 Task: Look for space in Gambiran Satu, Indonesia from 8th June, 2023 to 16th June, 2023 for 2 adults in price range Rs.10000 to Rs.15000. Place can be entire place with 1  bedroom having 1 bed and 1 bathroom. Property type can be house, flat, guest house, hotel. Amenities needed are: wifi. Booking option can be shelf check-in. Required host language is English.
Action: Mouse moved to (458, 87)
Screenshot: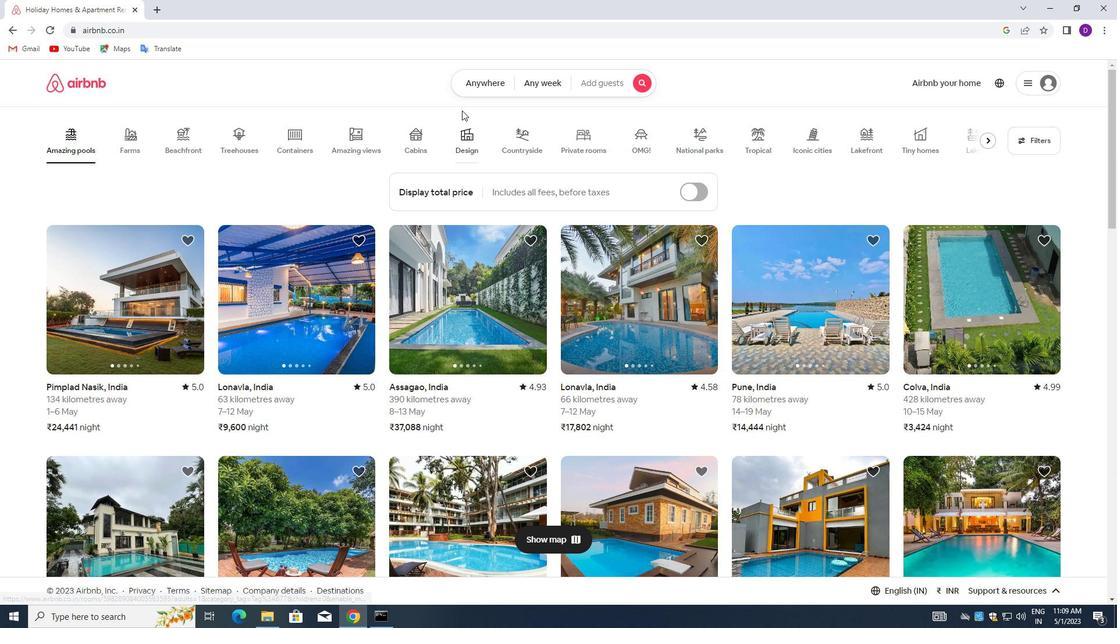 
Action: Mouse pressed left at (458, 87)
Screenshot: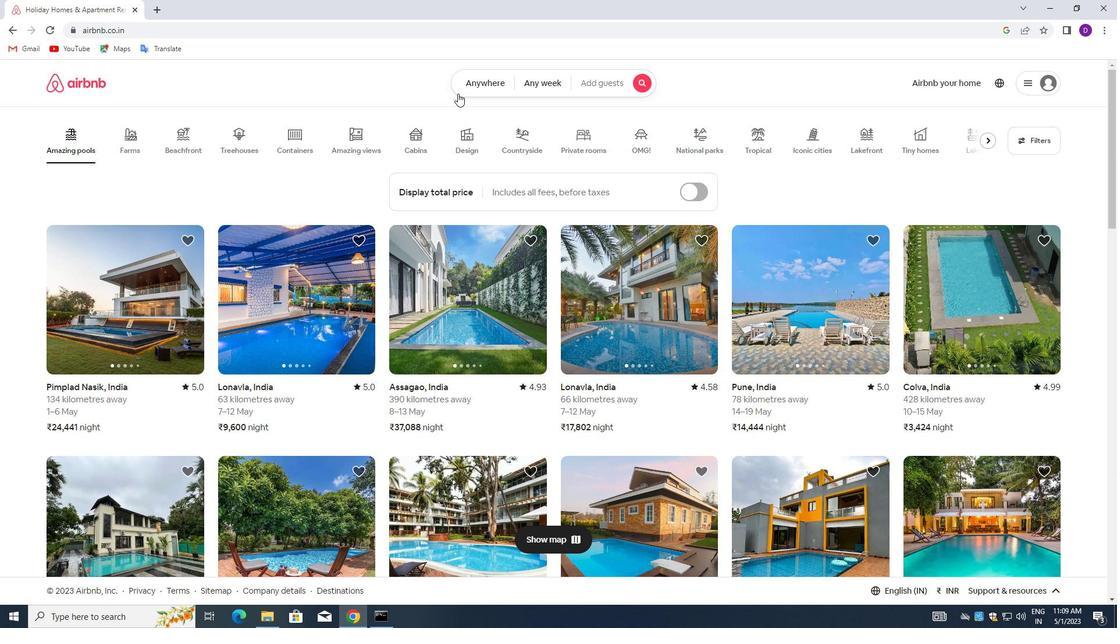 
Action: Mouse moved to (370, 132)
Screenshot: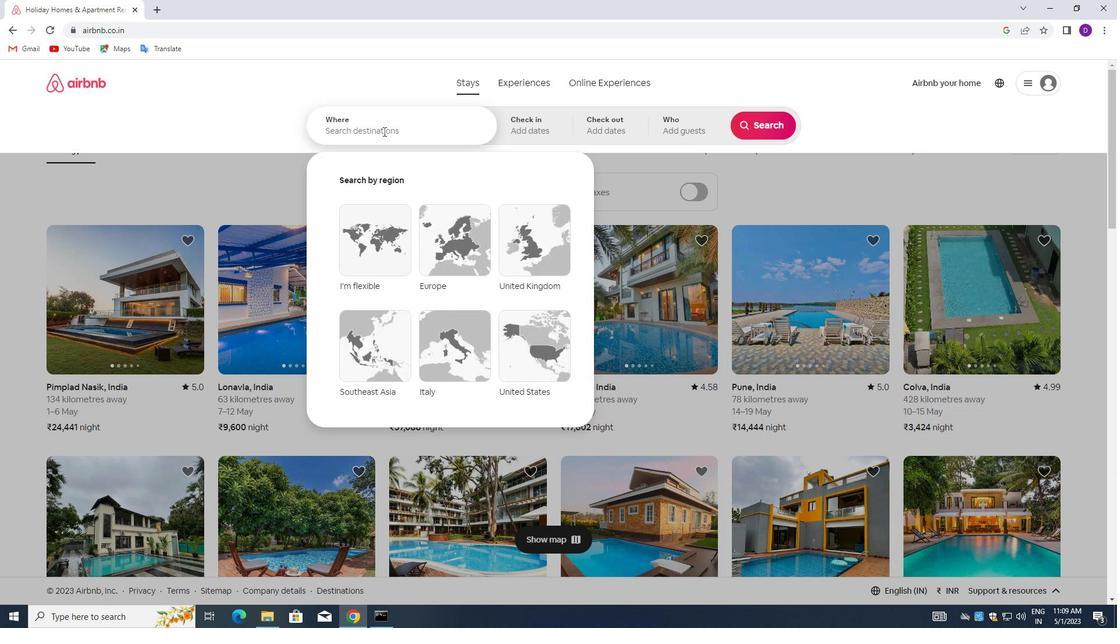 
Action: Mouse pressed left at (370, 132)
Screenshot: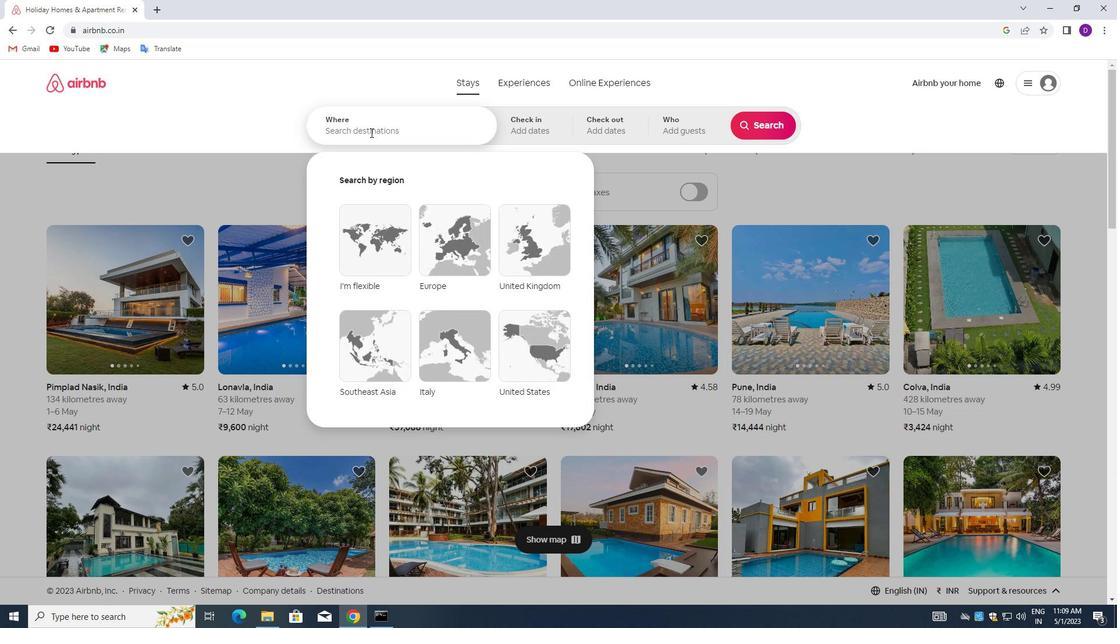 
Action: Key pressed <Key.shift>GAMBIRAN,<Key.space><Key.shift>INDONESIA<Key.enter>
Screenshot: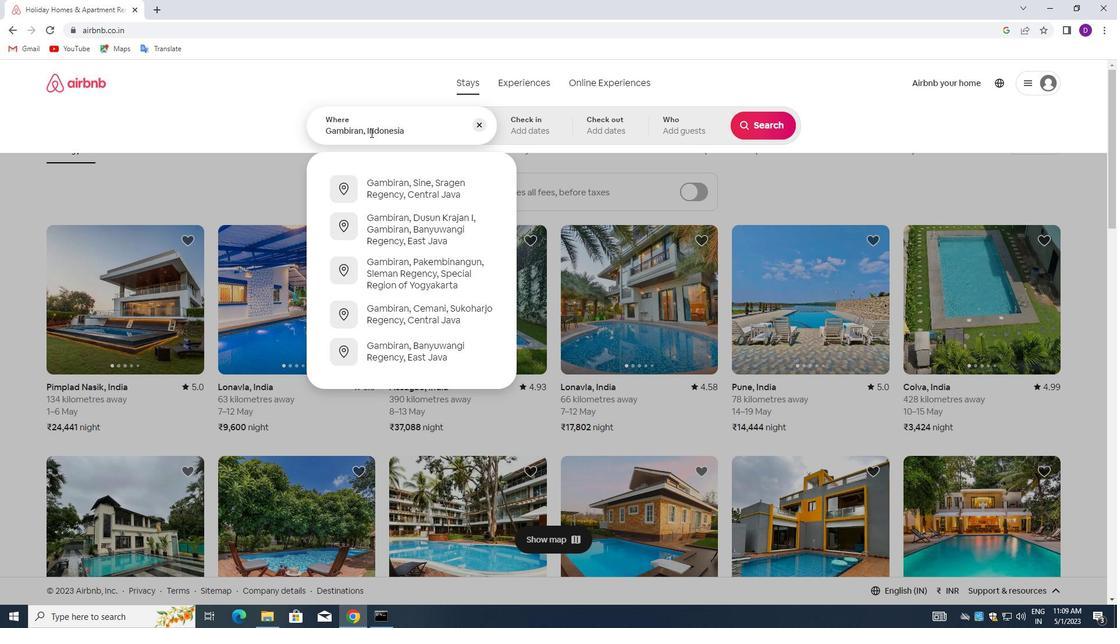 
Action: Mouse moved to (682, 295)
Screenshot: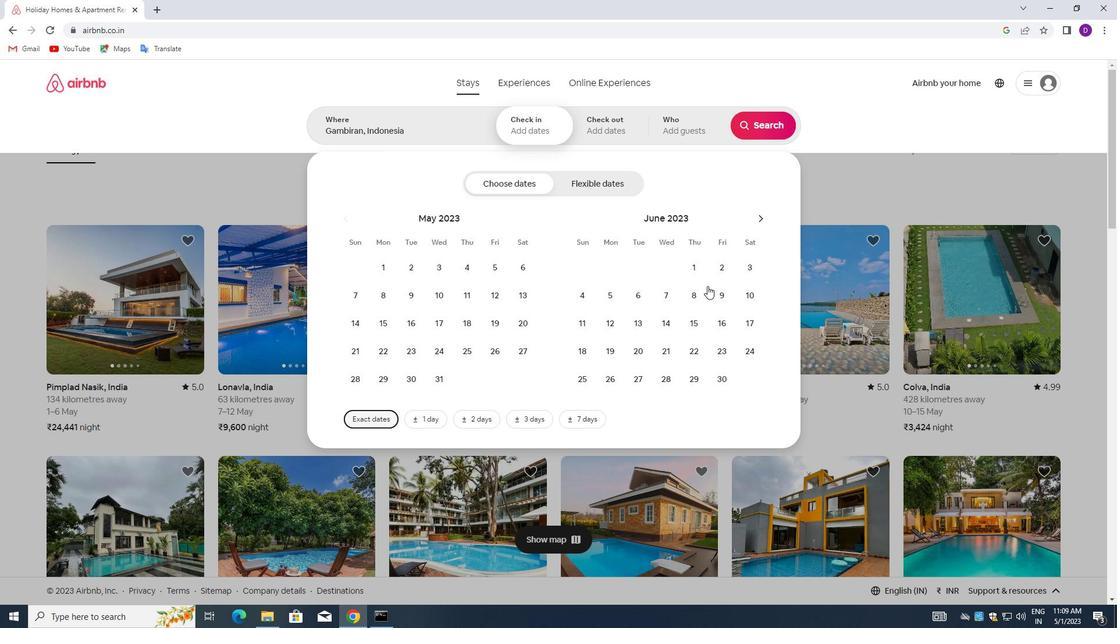 
Action: Mouse pressed left at (682, 295)
Screenshot: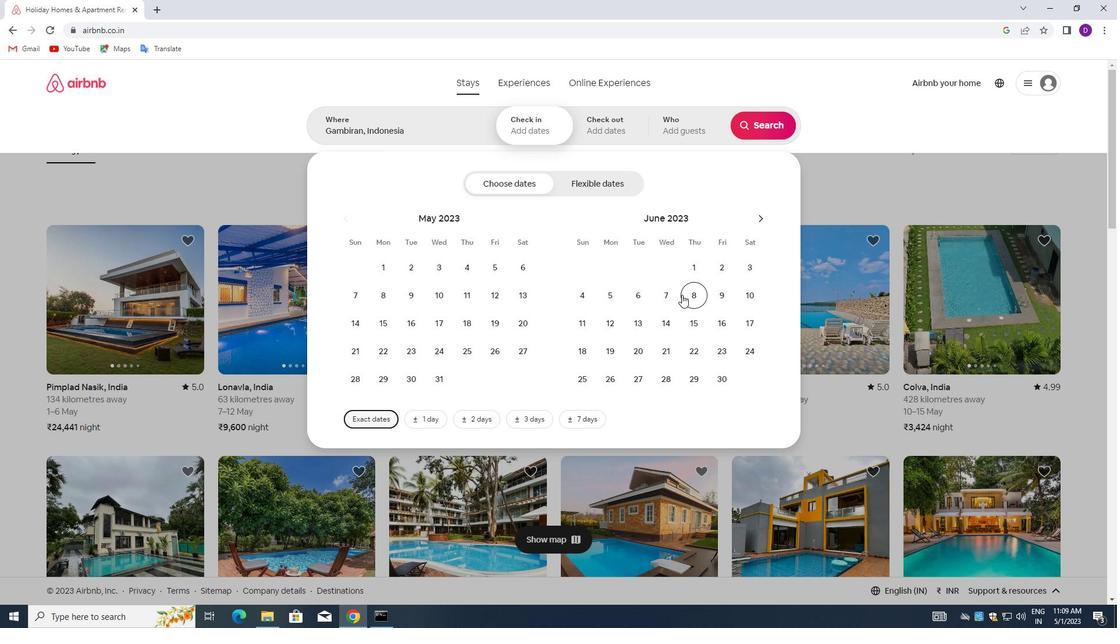 
Action: Mouse moved to (721, 316)
Screenshot: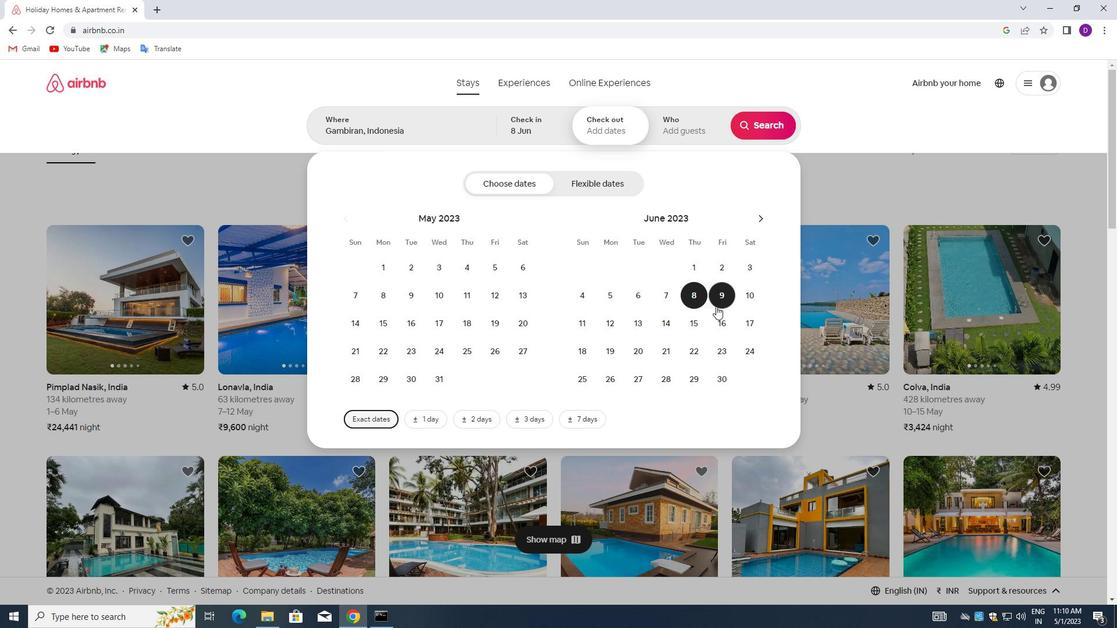 
Action: Mouse pressed left at (721, 316)
Screenshot: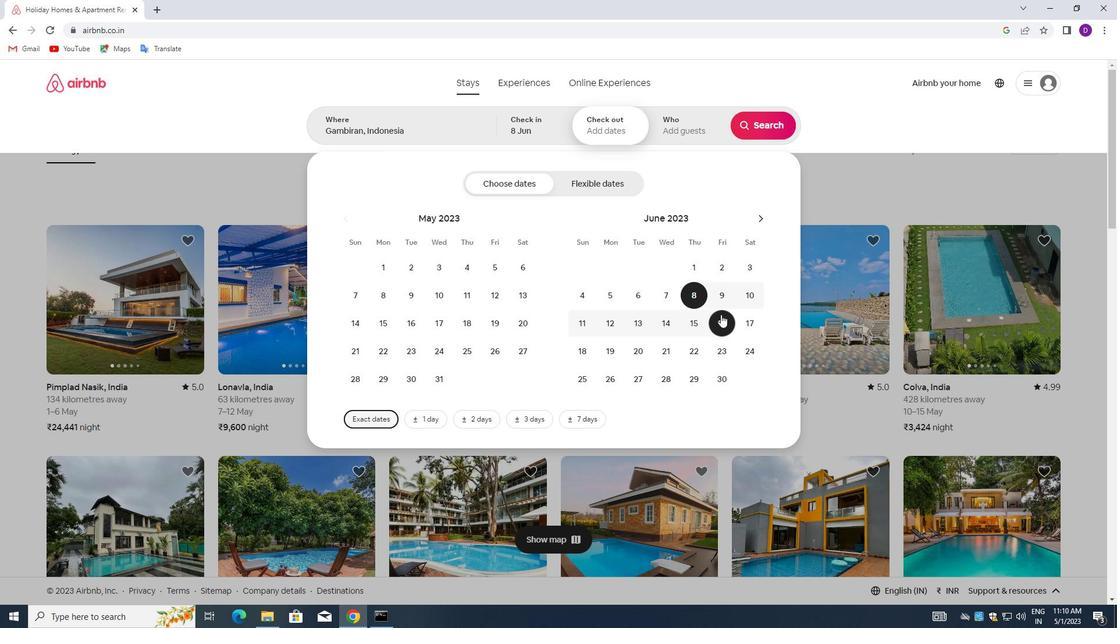 
Action: Mouse moved to (685, 127)
Screenshot: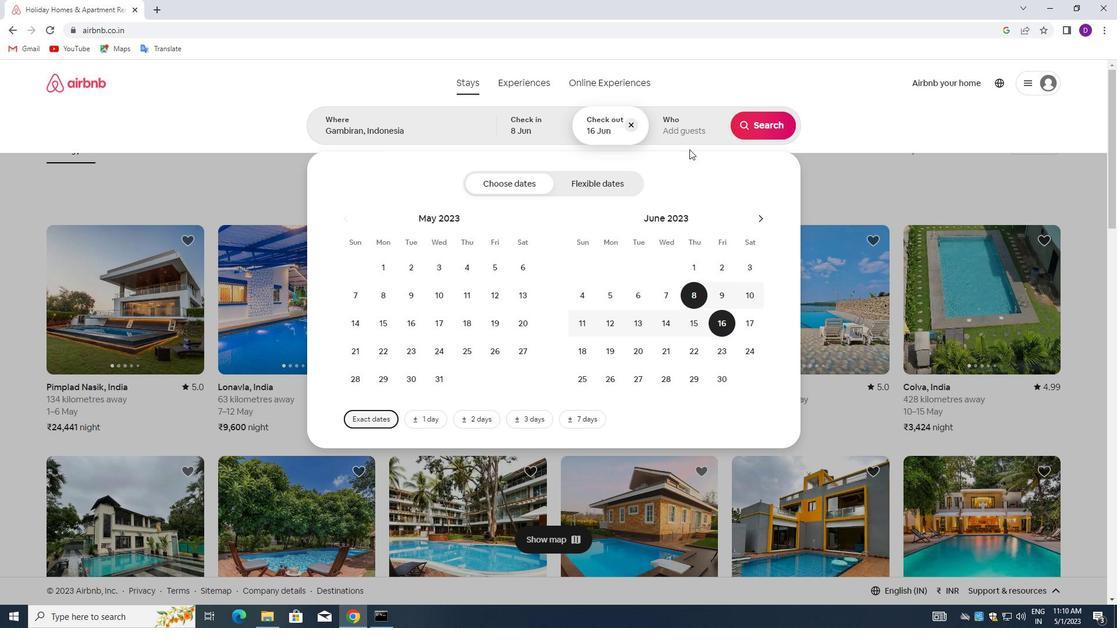 
Action: Mouse pressed left at (685, 127)
Screenshot: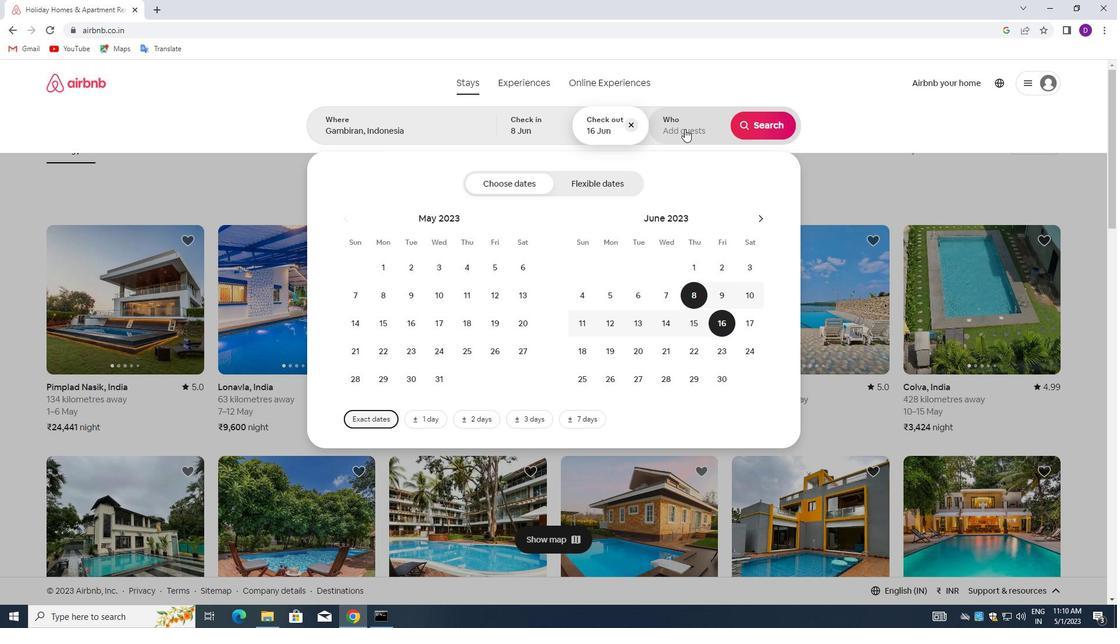 
Action: Mouse moved to (763, 185)
Screenshot: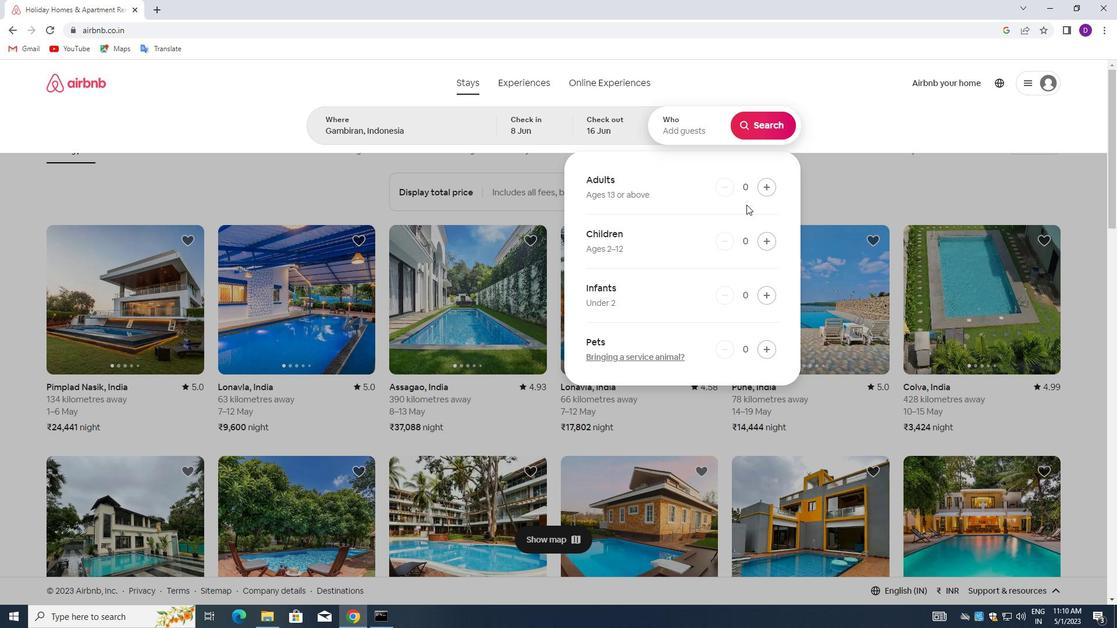 
Action: Mouse pressed left at (763, 185)
Screenshot: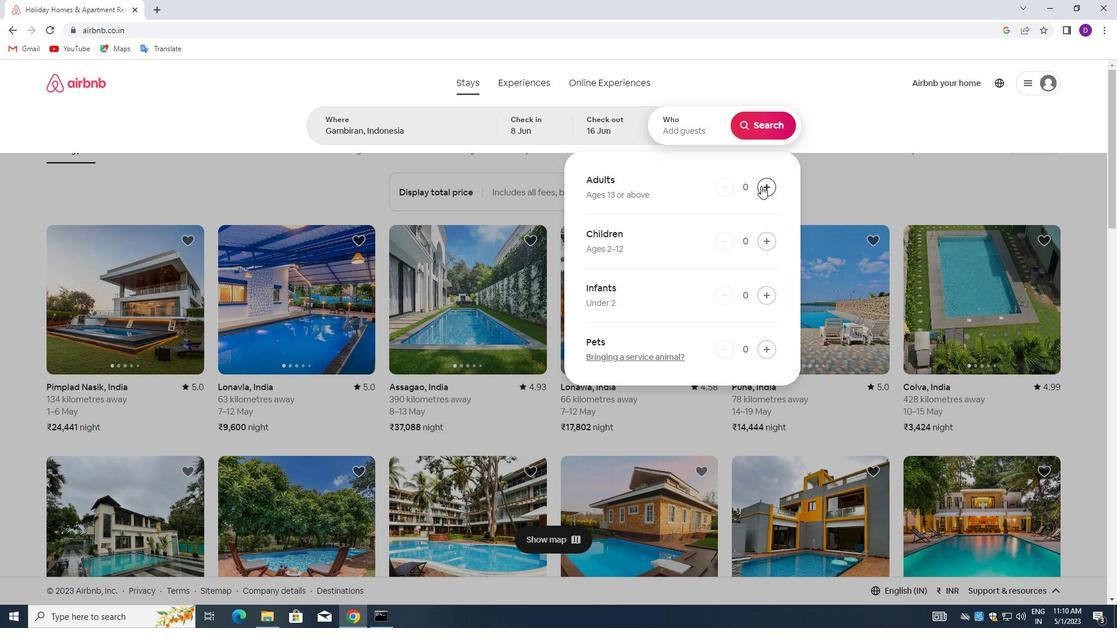 
Action: Mouse pressed left at (763, 185)
Screenshot: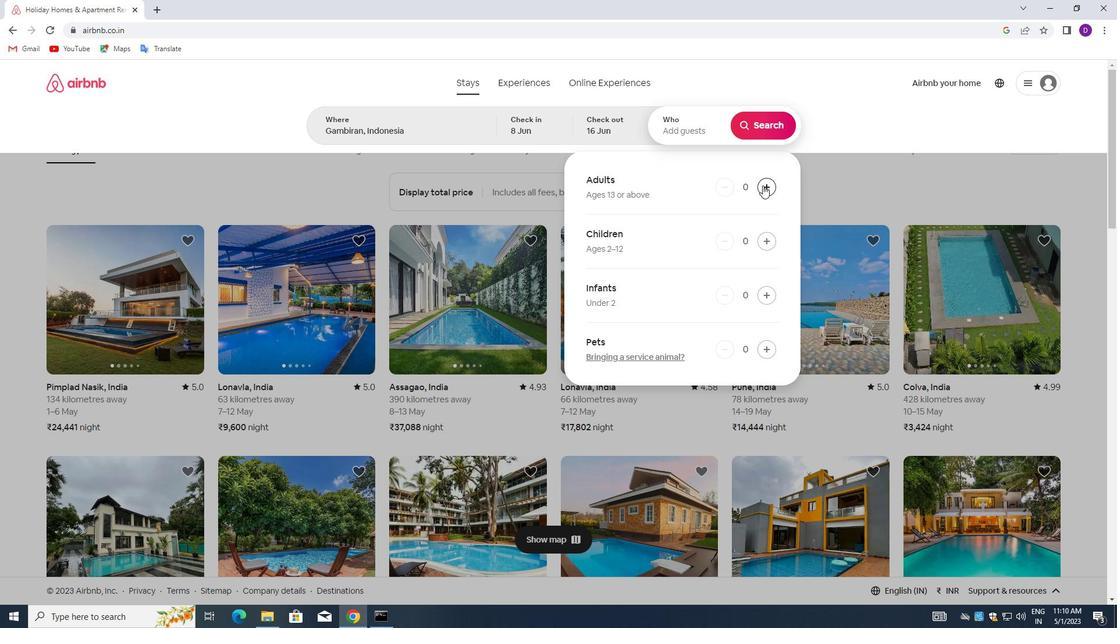 
Action: Mouse moved to (758, 131)
Screenshot: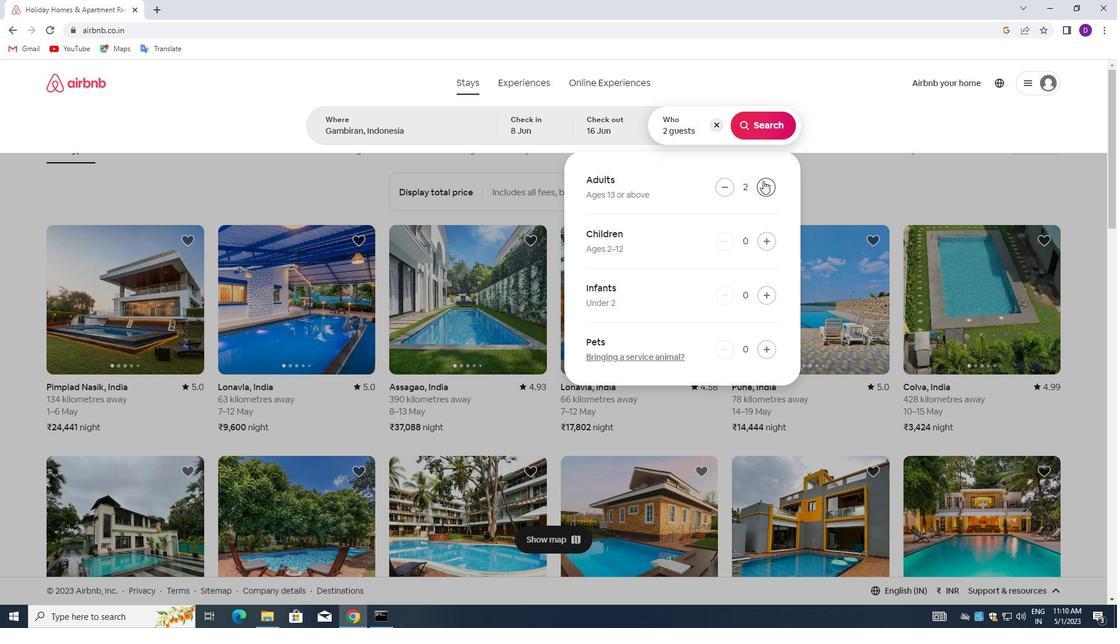 
Action: Mouse pressed left at (758, 131)
Screenshot: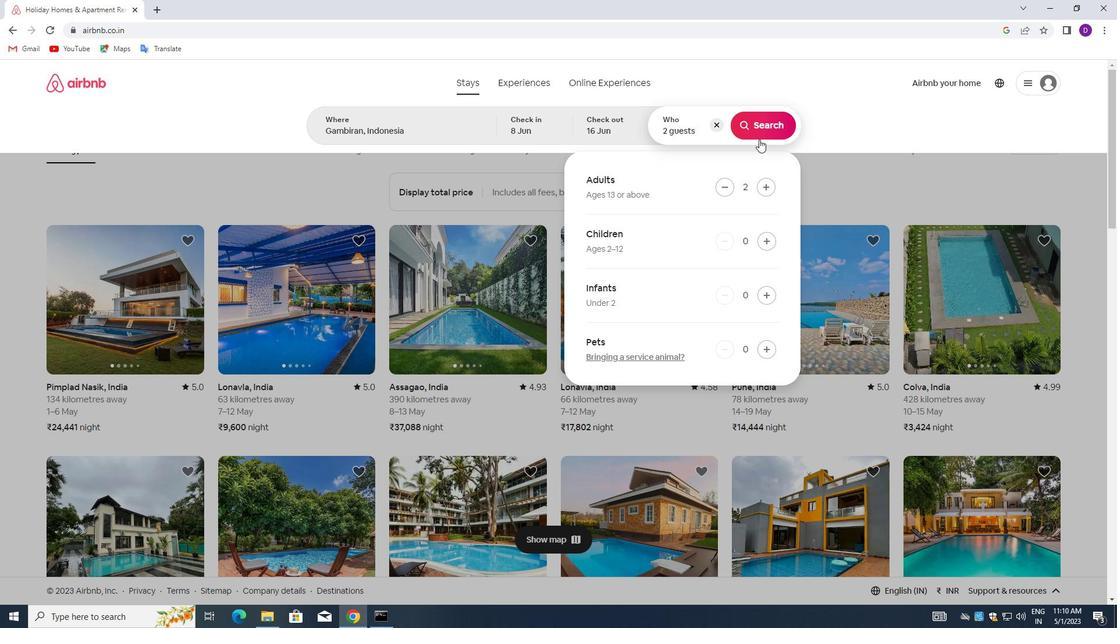 
Action: Mouse moved to (1059, 136)
Screenshot: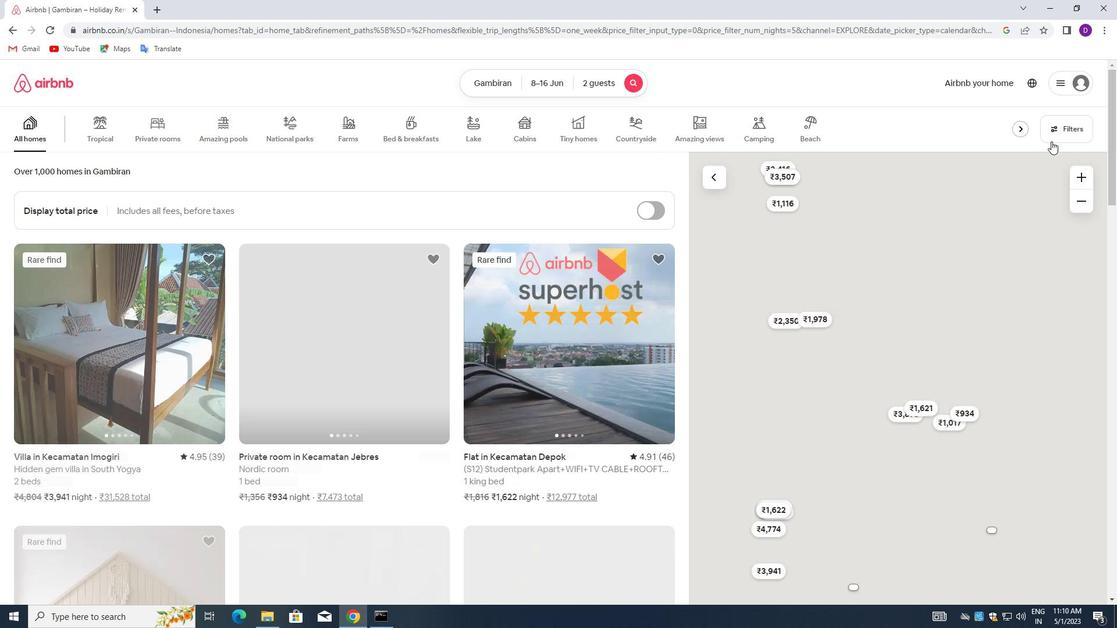 
Action: Mouse pressed left at (1059, 136)
Screenshot: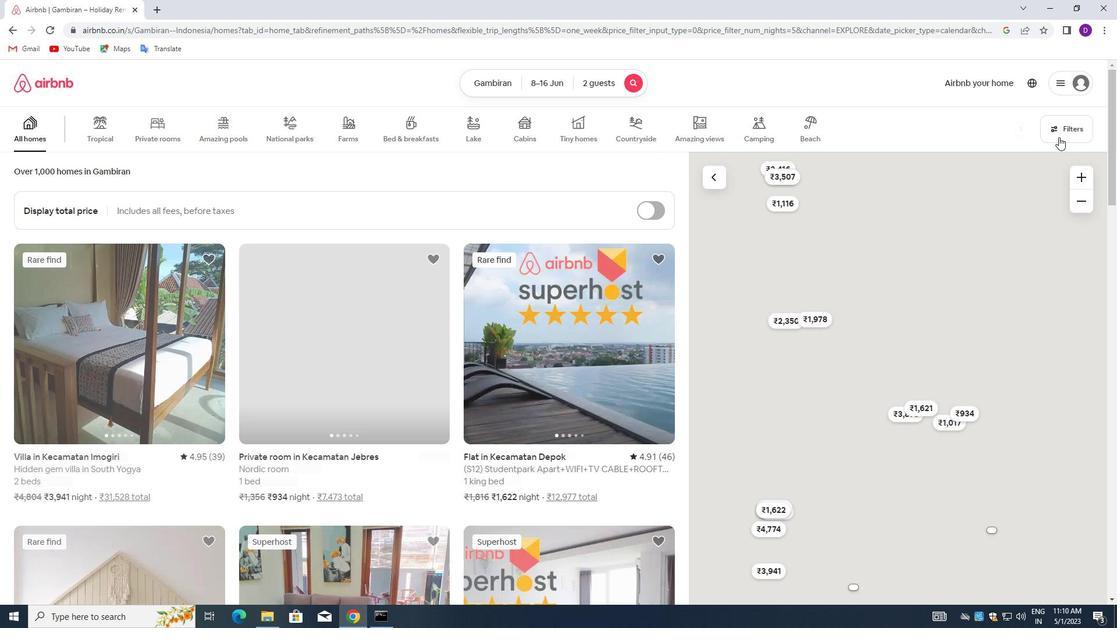 
Action: Mouse moved to (409, 280)
Screenshot: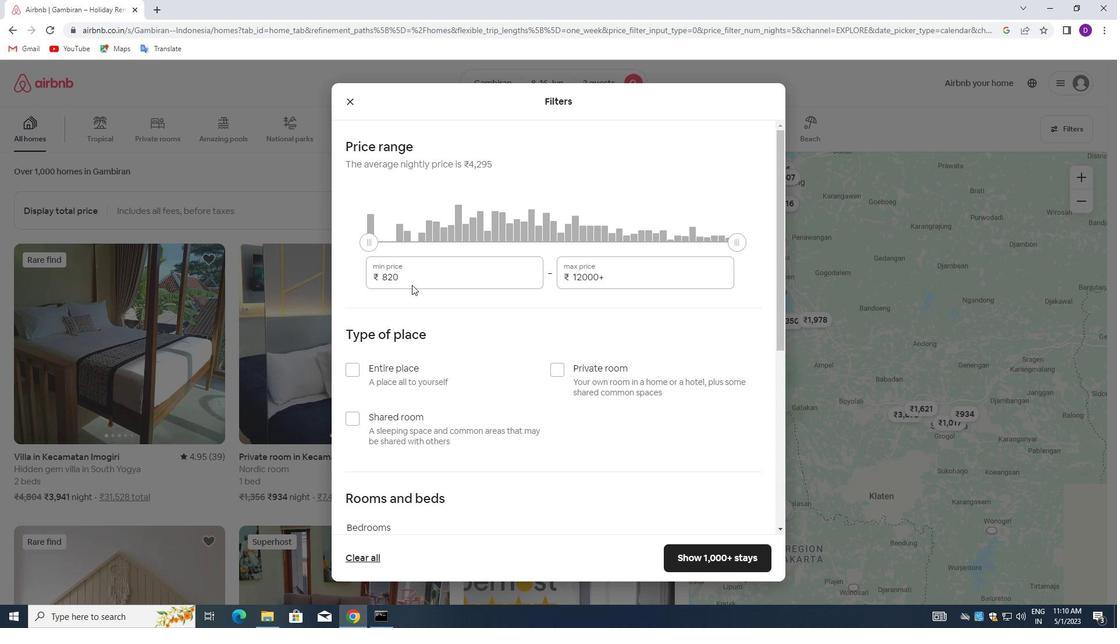 
Action: Mouse pressed left at (409, 280)
Screenshot: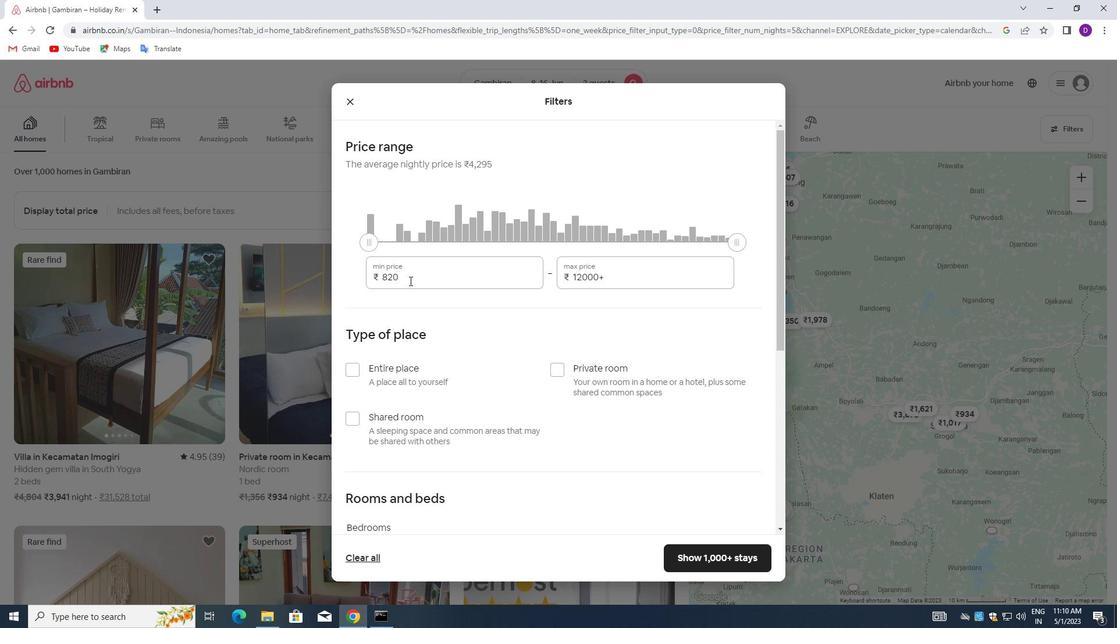 
Action: Mouse pressed left at (409, 280)
Screenshot: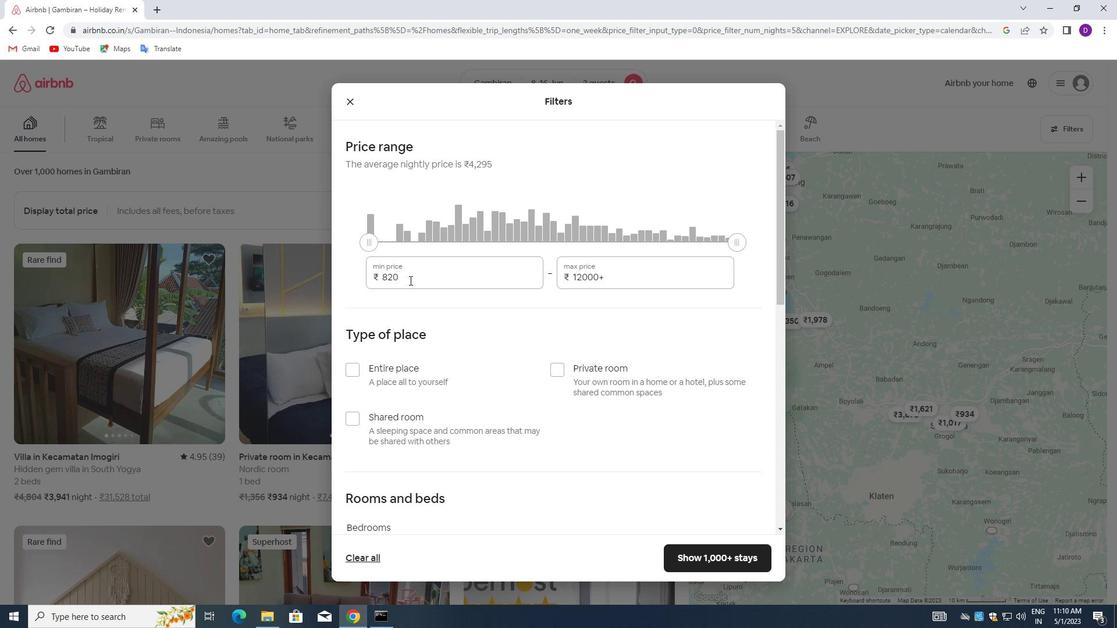 
Action: Key pressed 10000<Key.tab>159<Key.backspace>000
Screenshot: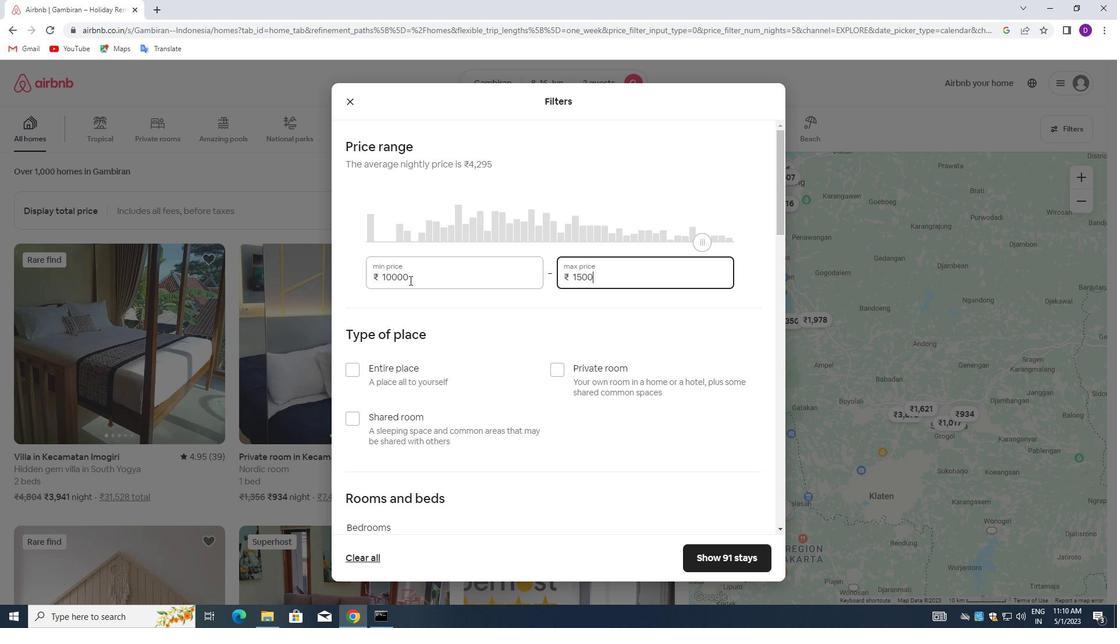 
Action: Mouse scrolled (409, 279) with delta (0, 0)
Screenshot: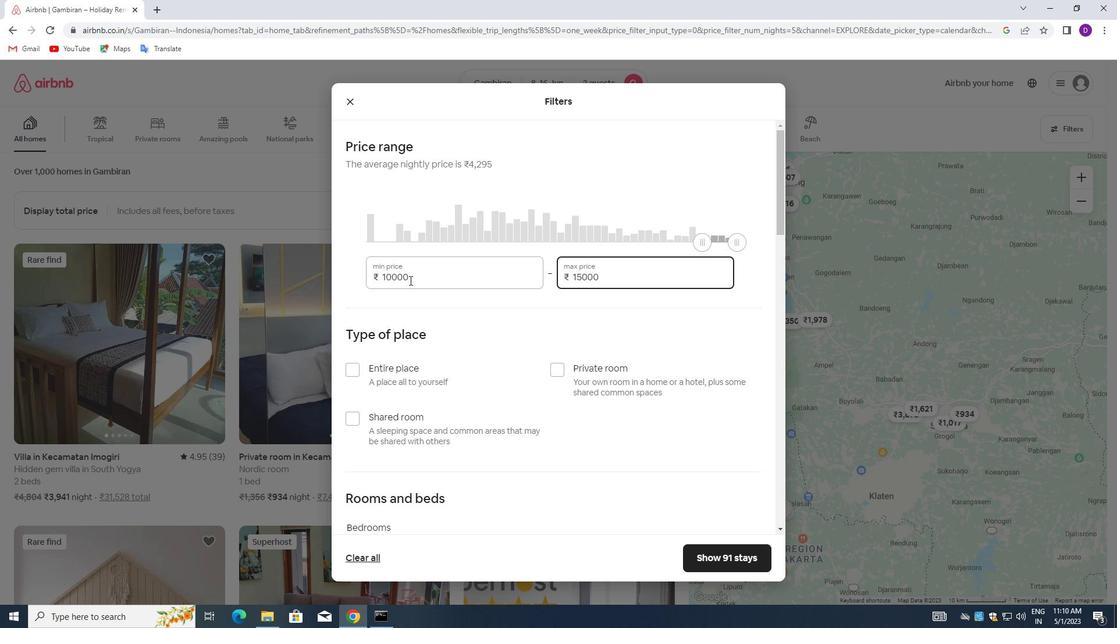 
Action: Mouse scrolled (409, 279) with delta (0, 0)
Screenshot: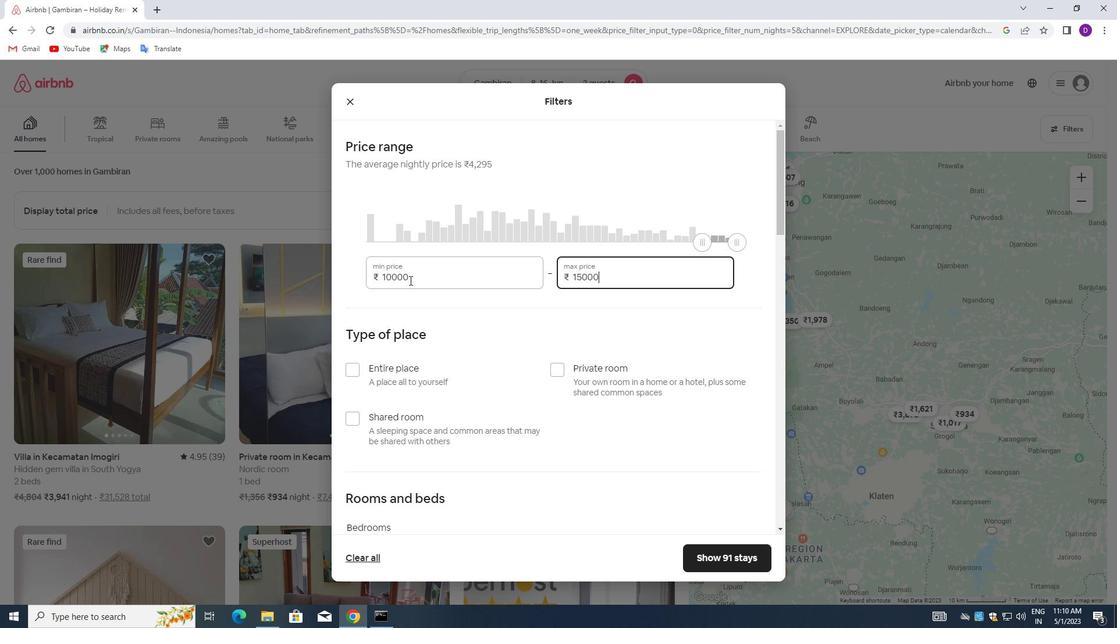 
Action: Mouse moved to (354, 254)
Screenshot: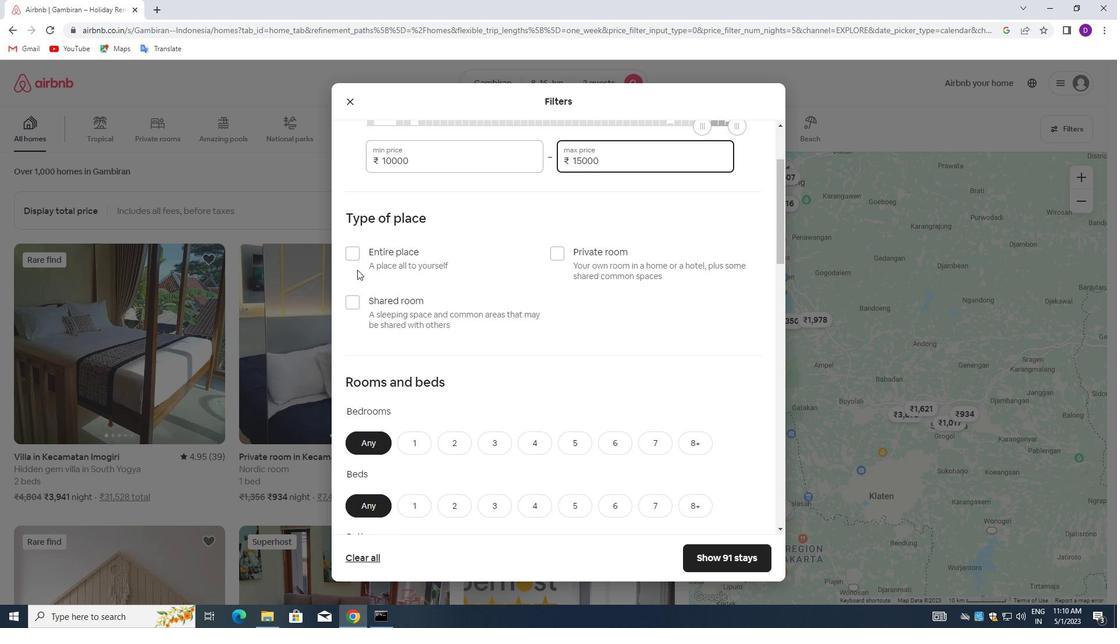 
Action: Mouse pressed left at (354, 254)
Screenshot: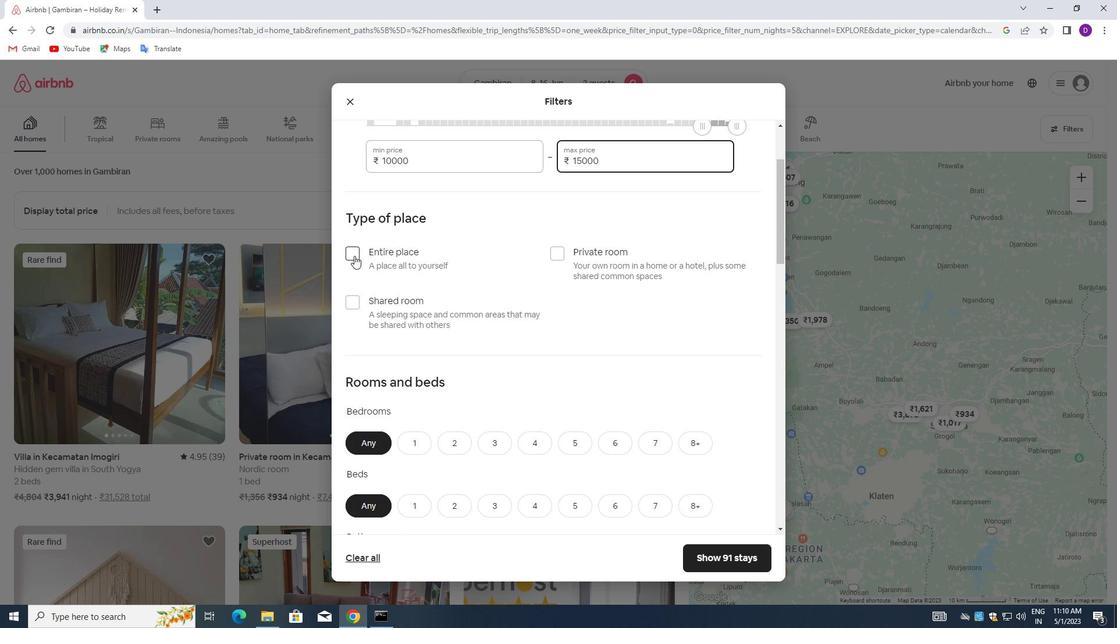 
Action: Mouse moved to (458, 316)
Screenshot: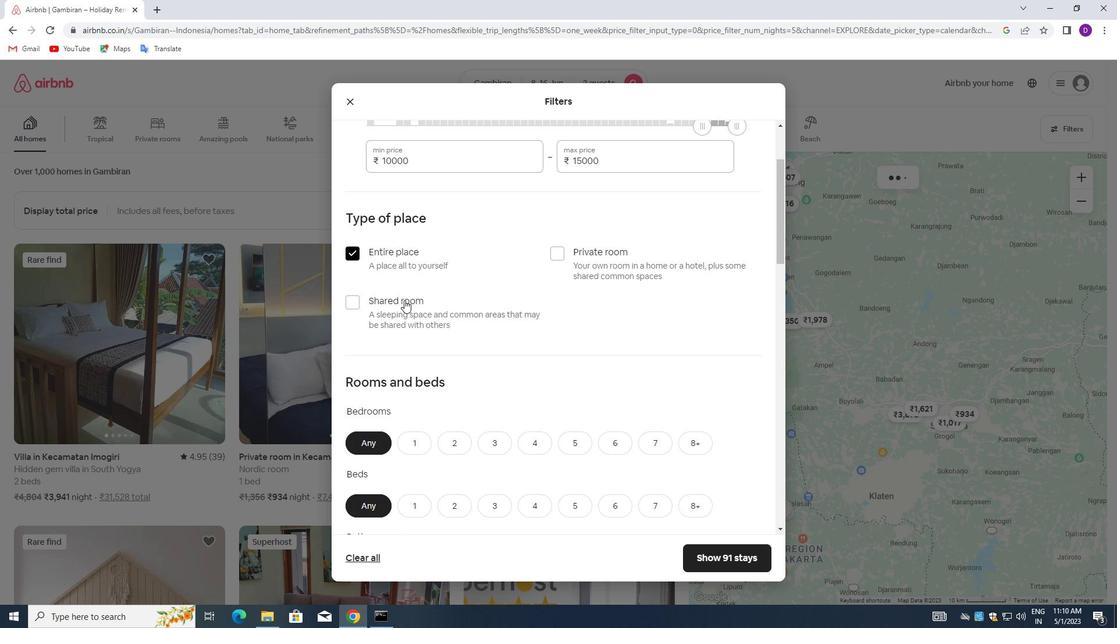 
Action: Mouse scrolled (458, 316) with delta (0, 0)
Screenshot: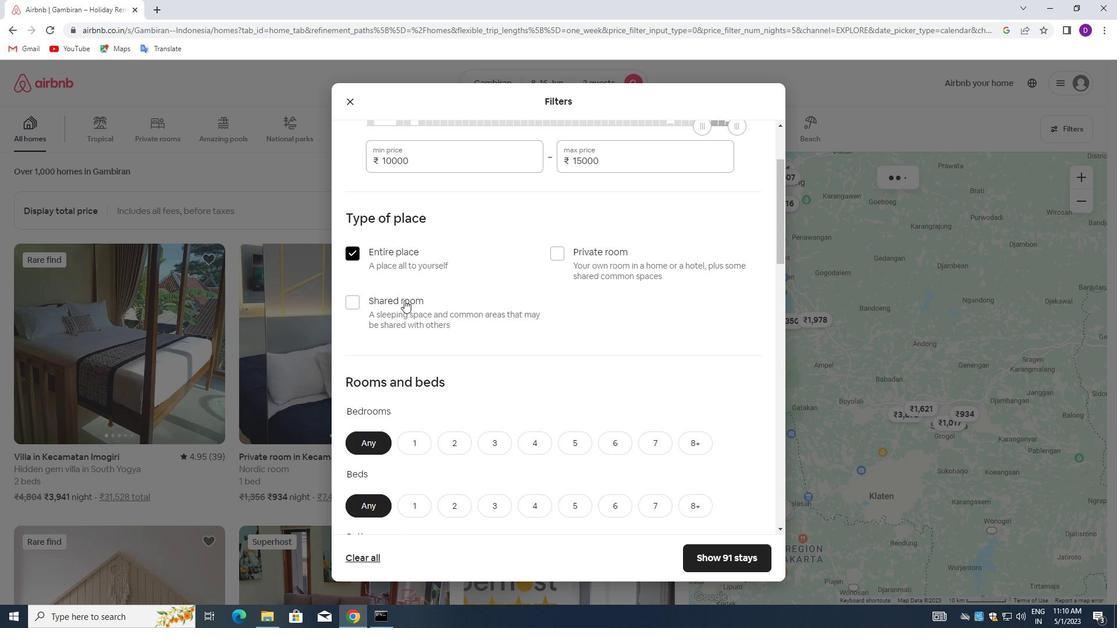 
Action: Mouse moved to (458, 316)
Screenshot: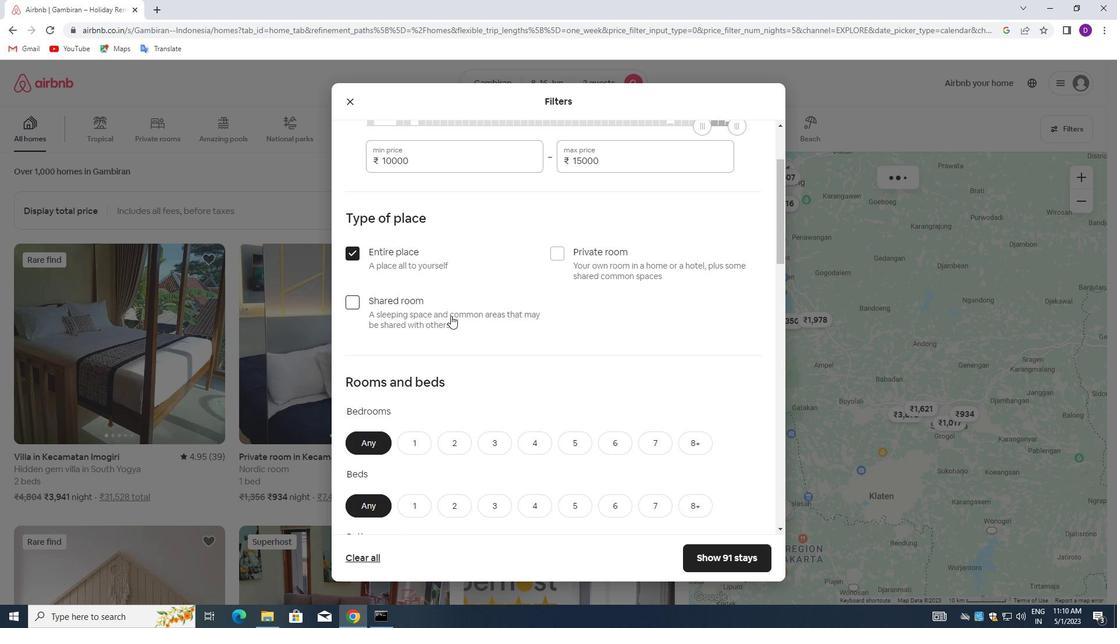 
Action: Mouse scrolled (458, 316) with delta (0, 0)
Screenshot: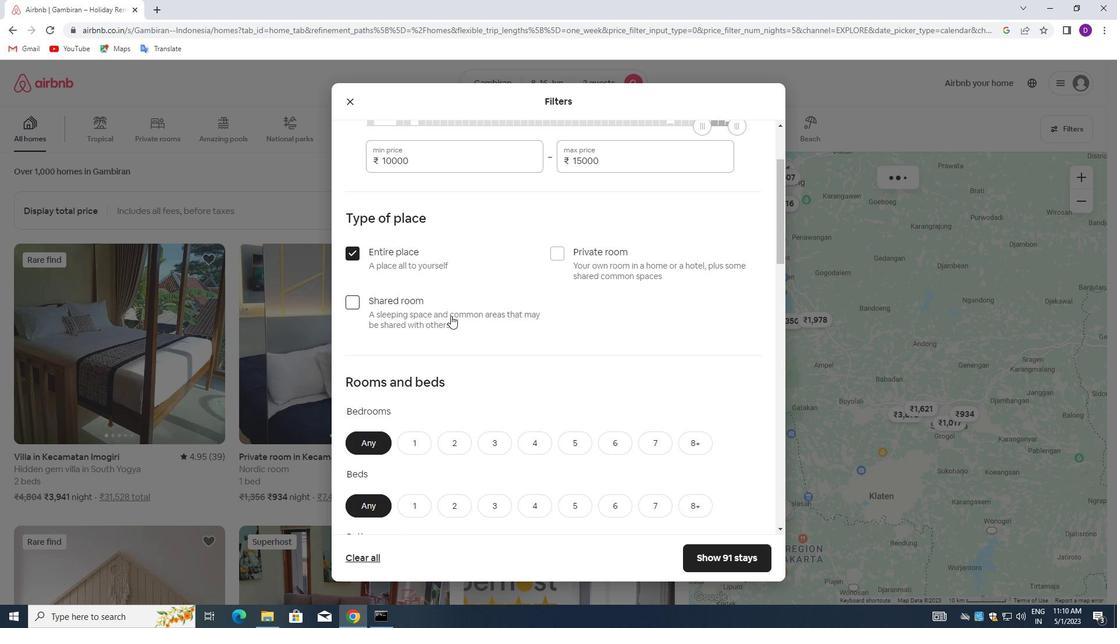 
Action: Mouse scrolled (458, 316) with delta (0, 0)
Screenshot: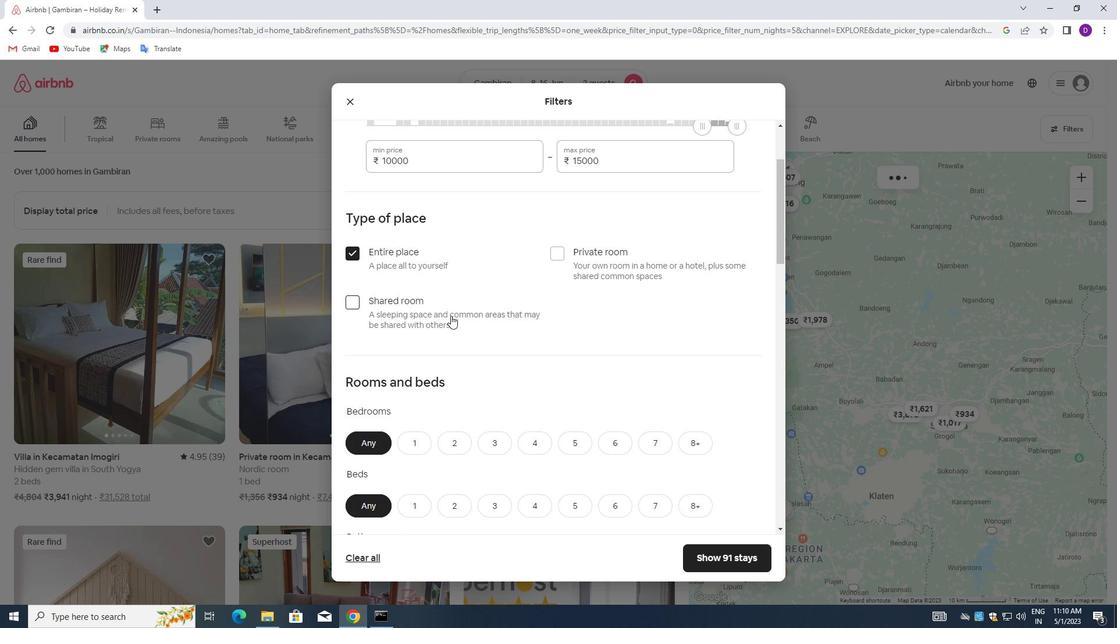 
Action: Mouse moved to (413, 268)
Screenshot: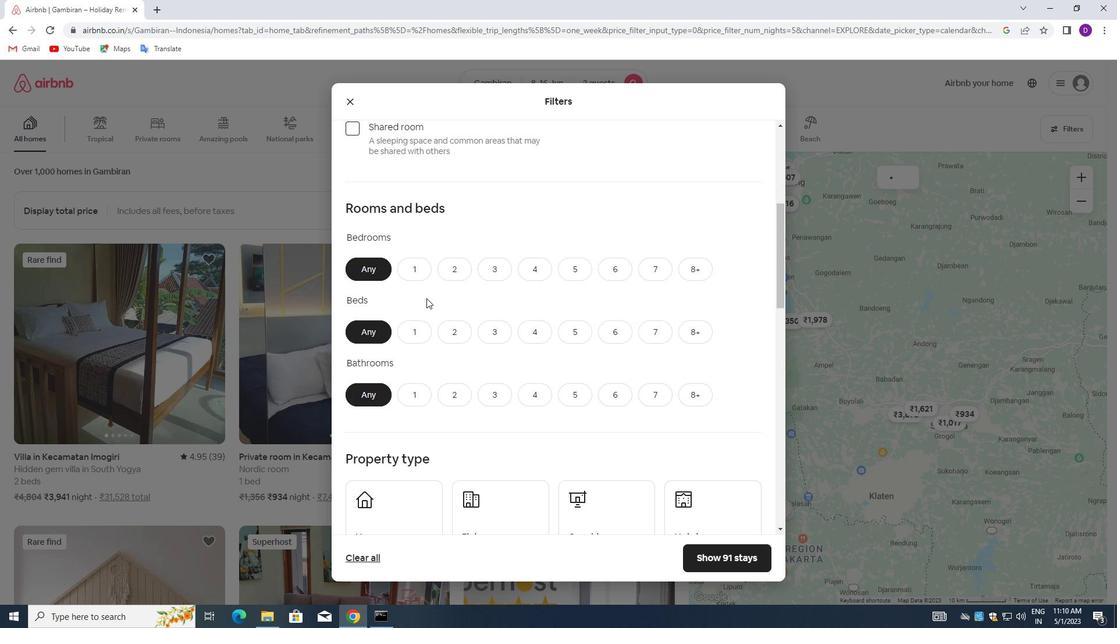 
Action: Mouse pressed left at (413, 268)
Screenshot: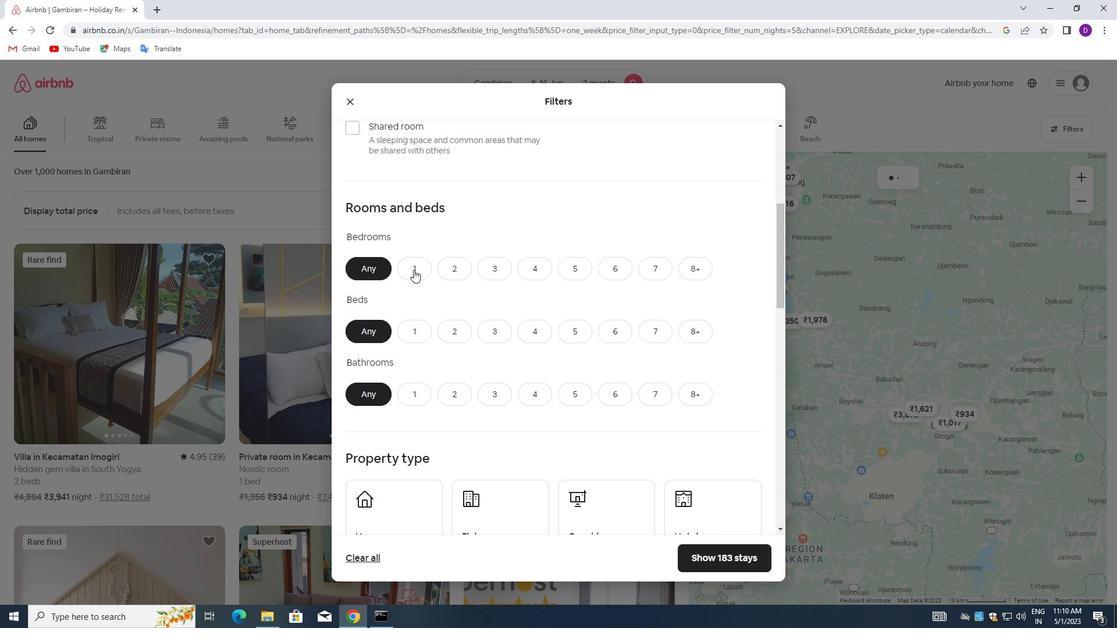 
Action: Mouse moved to (426, 334)
Screenshot: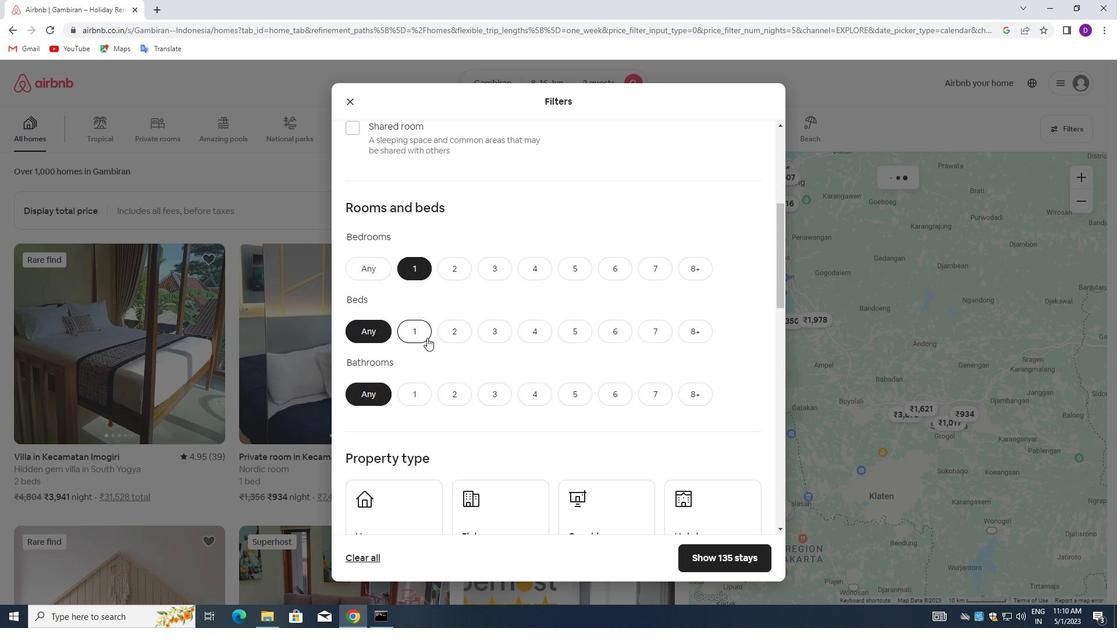 
Action: Mouse pressed left at (426, 334)
Screenshot: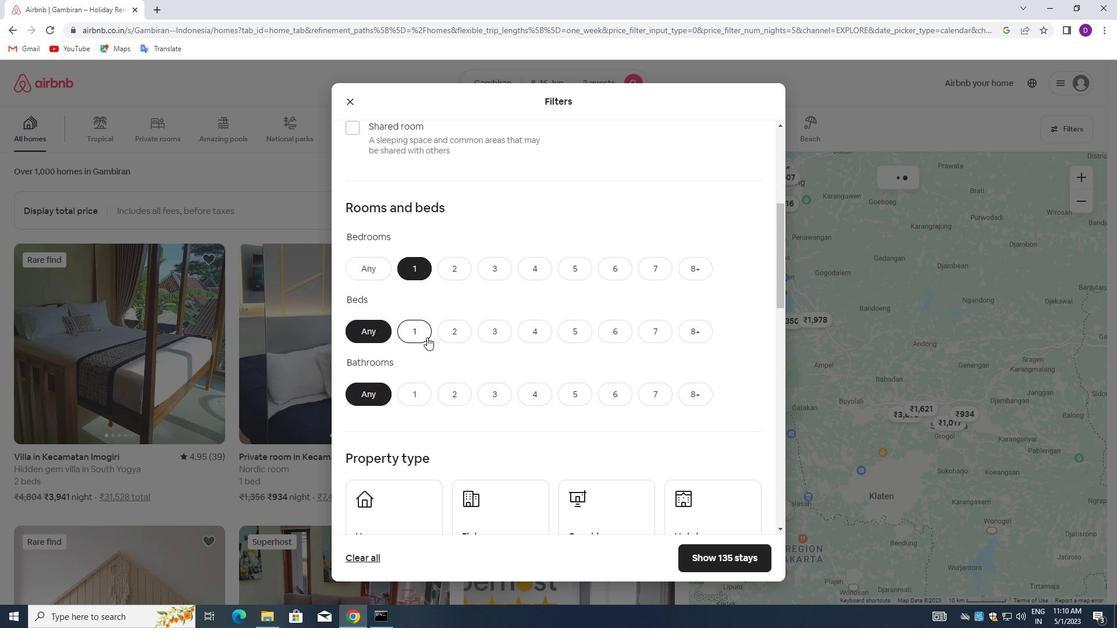 
Action: Mouse moved to (426, 398)
Screenshot: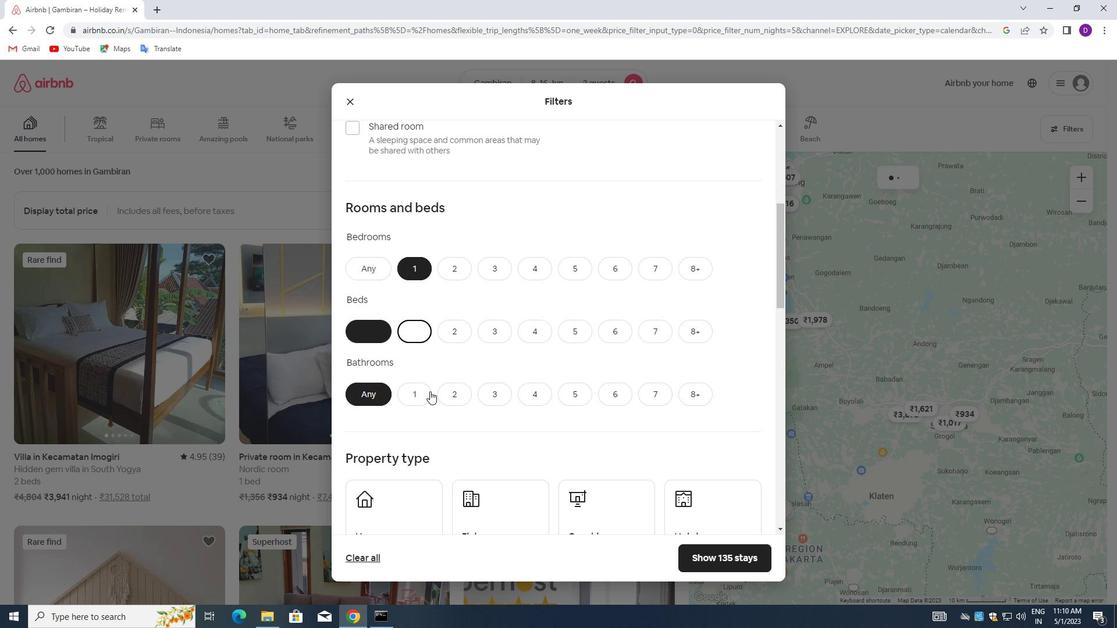 
Action: Mouse pressed left at (426, 398)
Screenshot: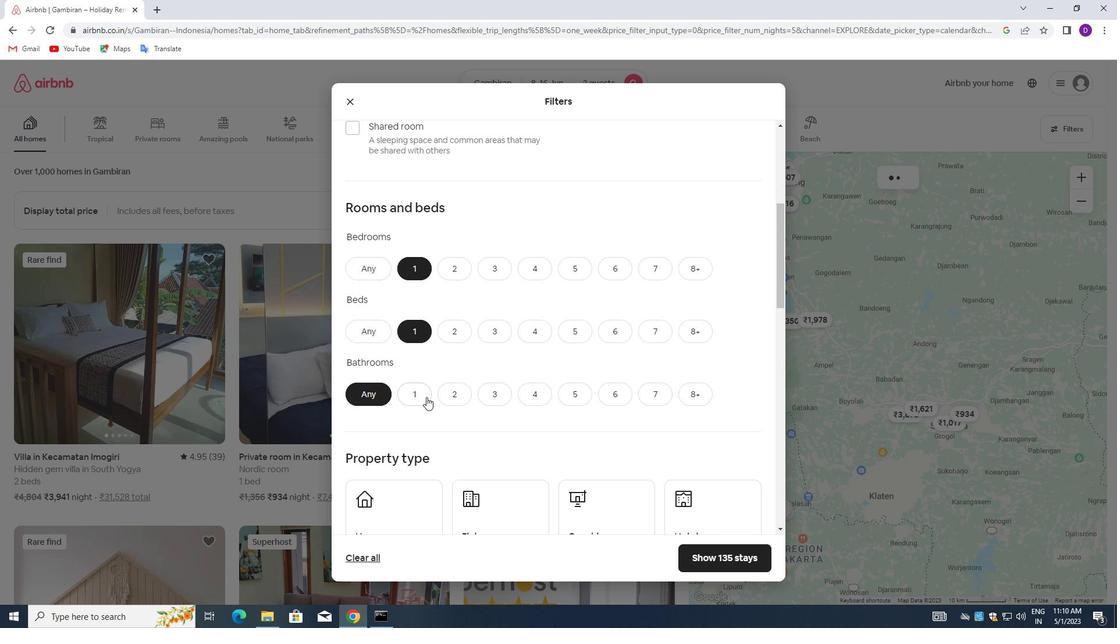 
Action: Mouse moved to (456, 348)
Screenshot: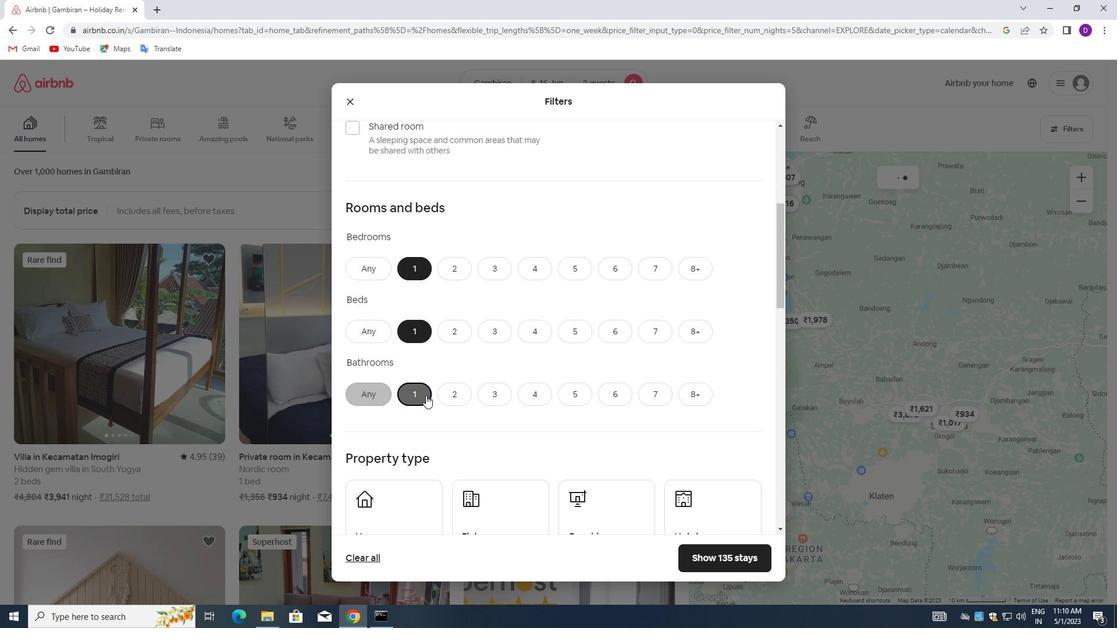 
Action: Mouse scrolled (456, 348) with delta (0, 0)
Screenshot: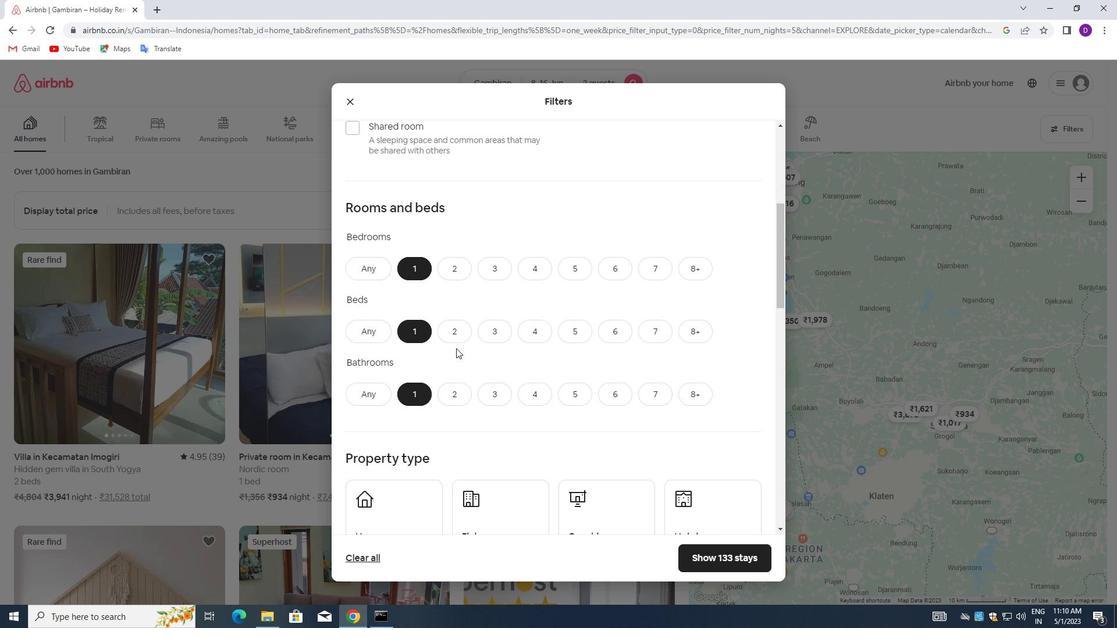 
Action: Mouse scrolled (456, 348) with delta (0, 0)
Screenshot: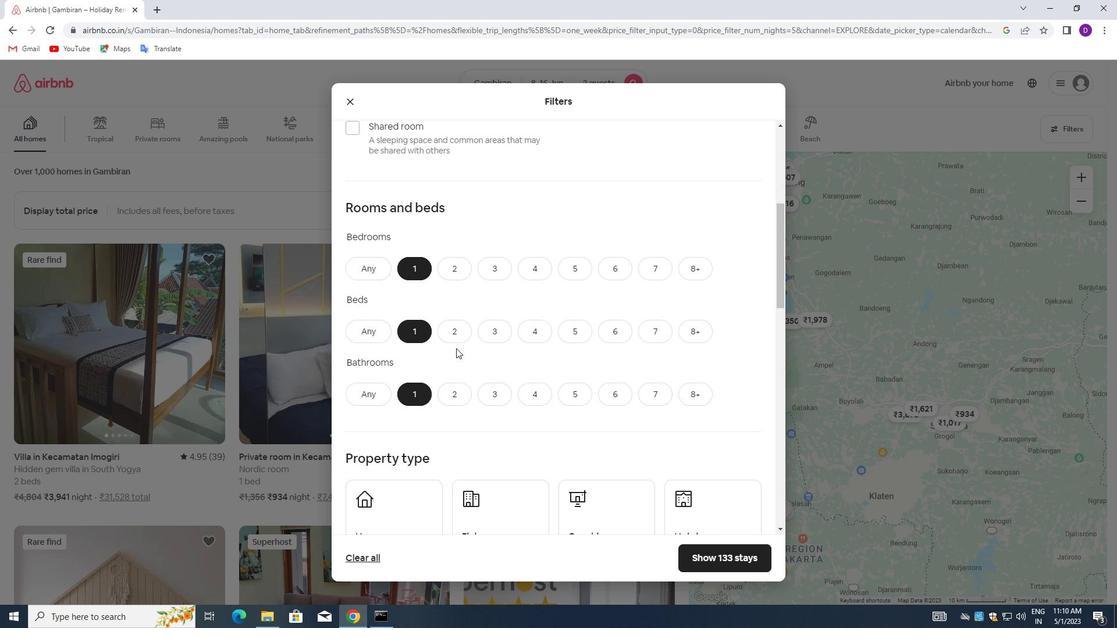 
Action: Mouse scrolled (456, 348) with delta (0, 0)
Screenshot: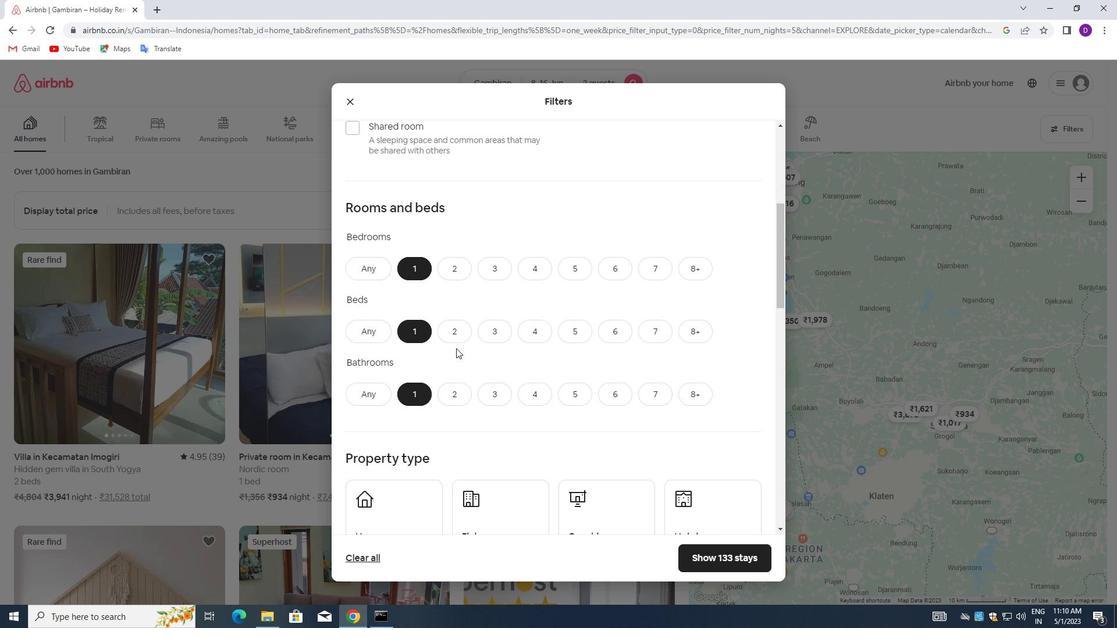 
Action: Mouse scrolled (456, 348) with delta (0, 0)
Screenshot: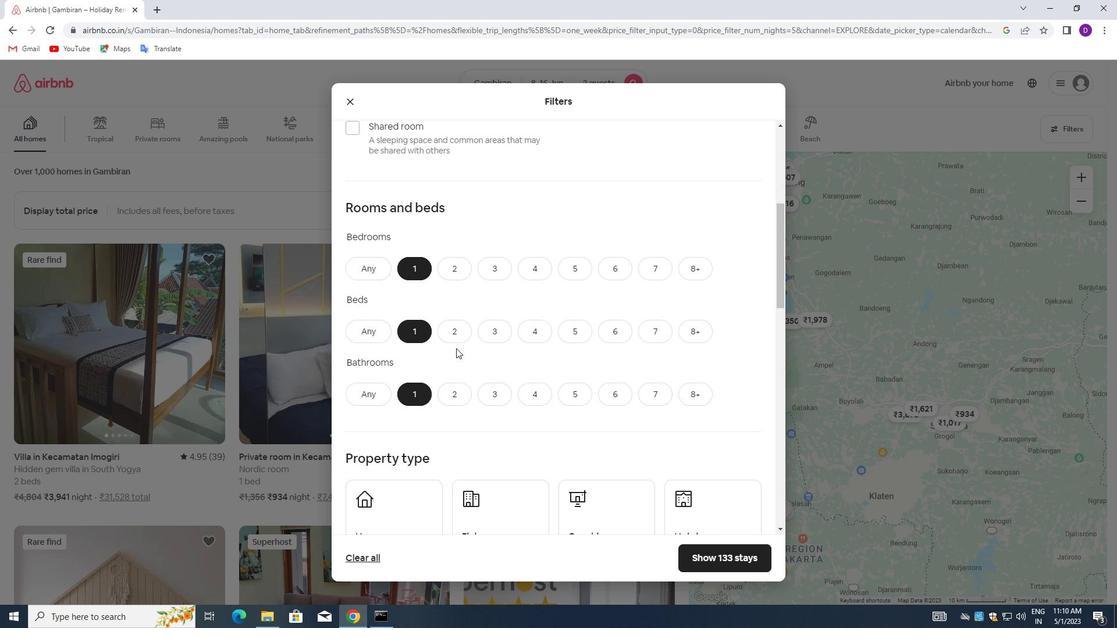 
Action: Mouse moved to (399, 297)
Screenshot: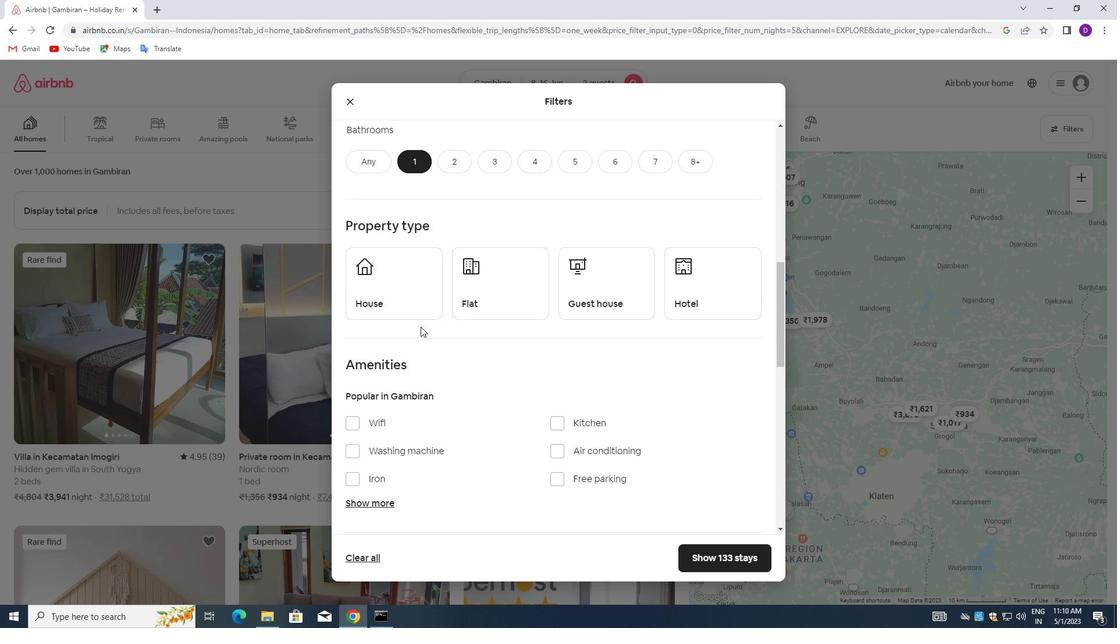 
Action: Mouse pressed left at (399, 297)
Screenshot: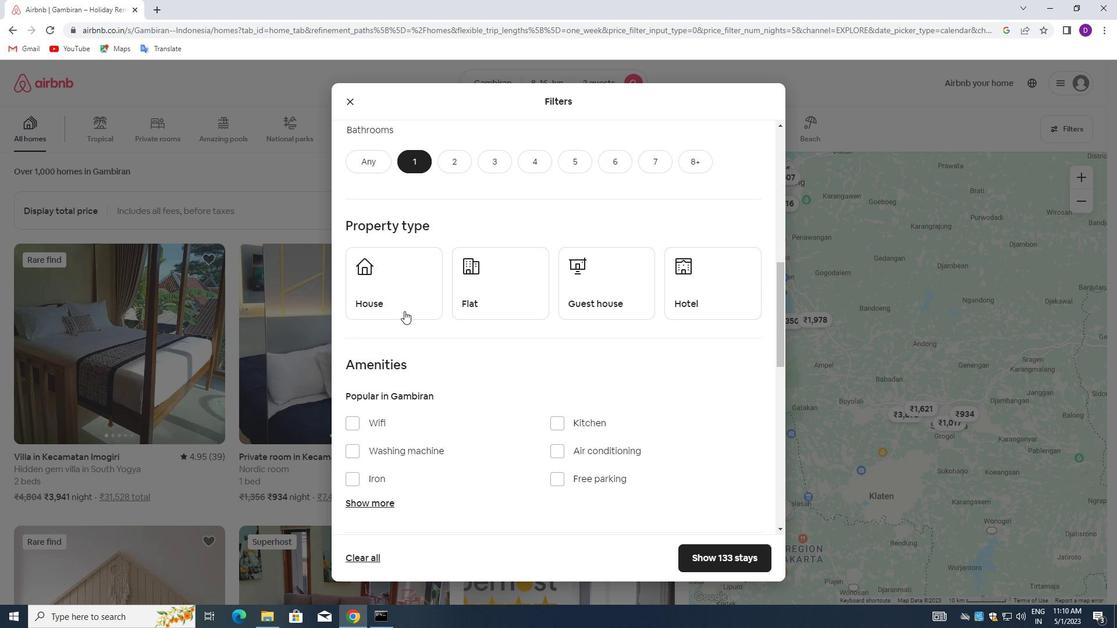 
Action: Mouse moved to (481, 298)
Screenshot: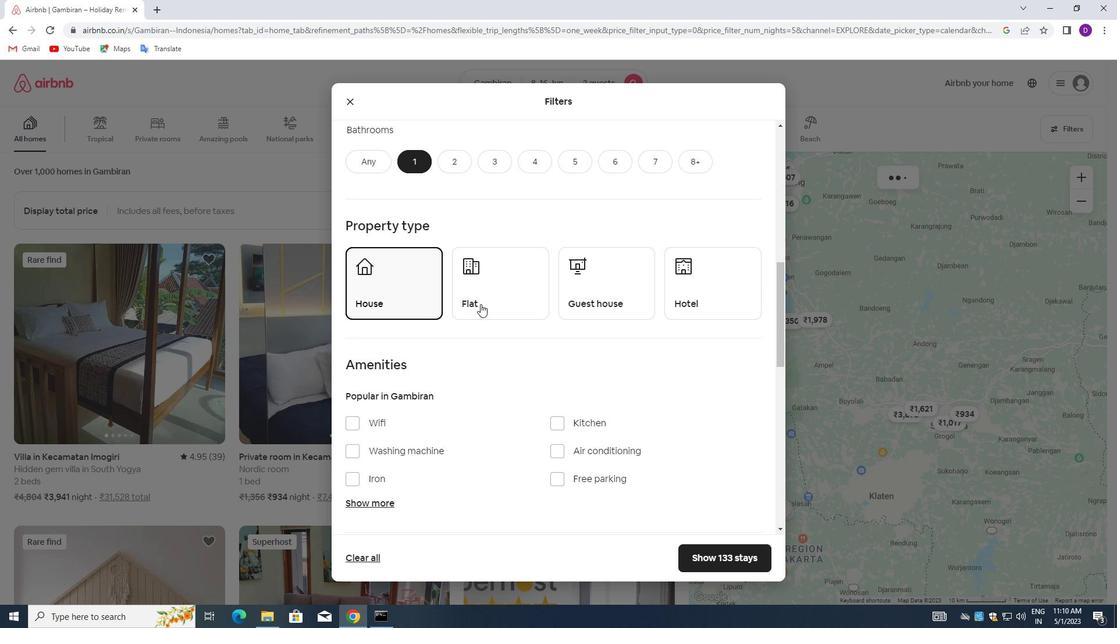 
Action: Mouse pressed left at (481, 298)
Screenshot: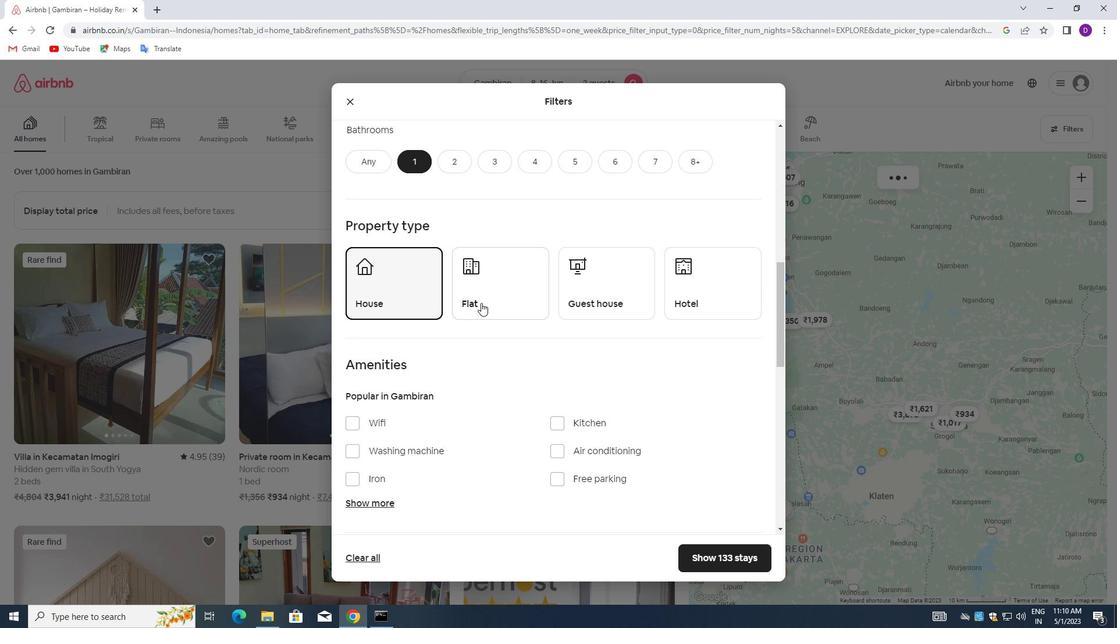 
Action: Mouse moved to (572, 296)
Screenshot: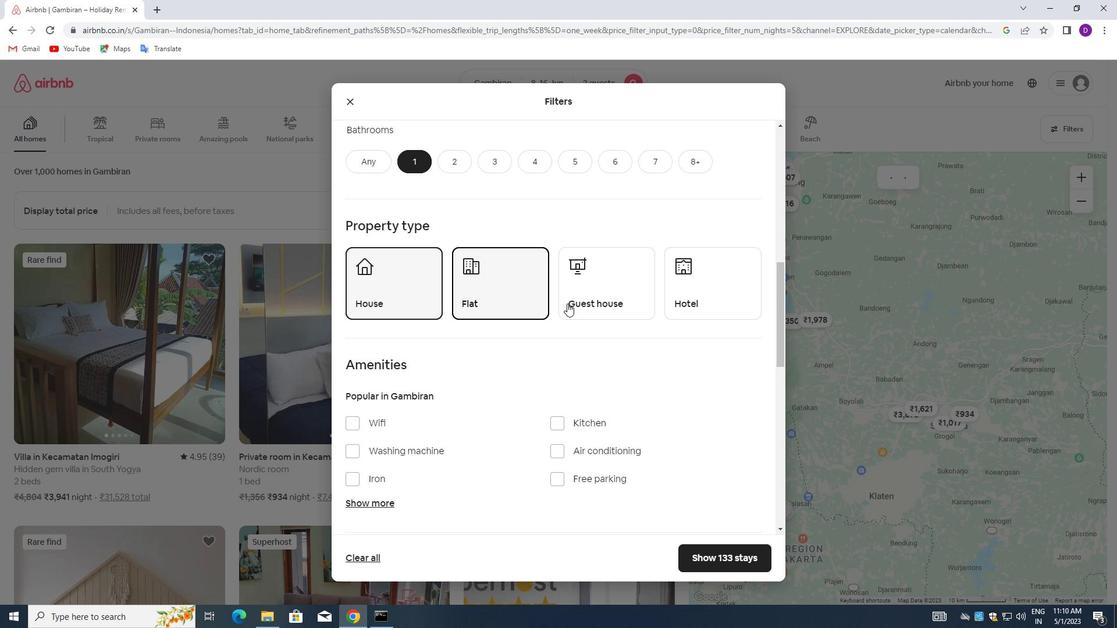 
Action: Mouse pressed left at (572, 296)
Screenshot: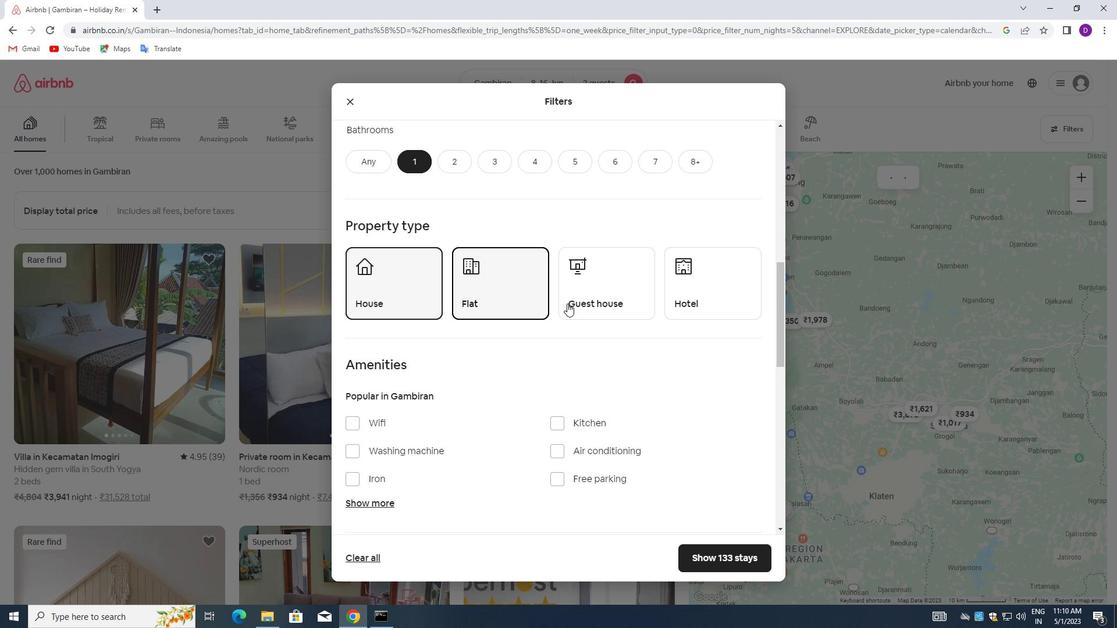 
Action: Mouse moved to (692, 286)
Screenshot: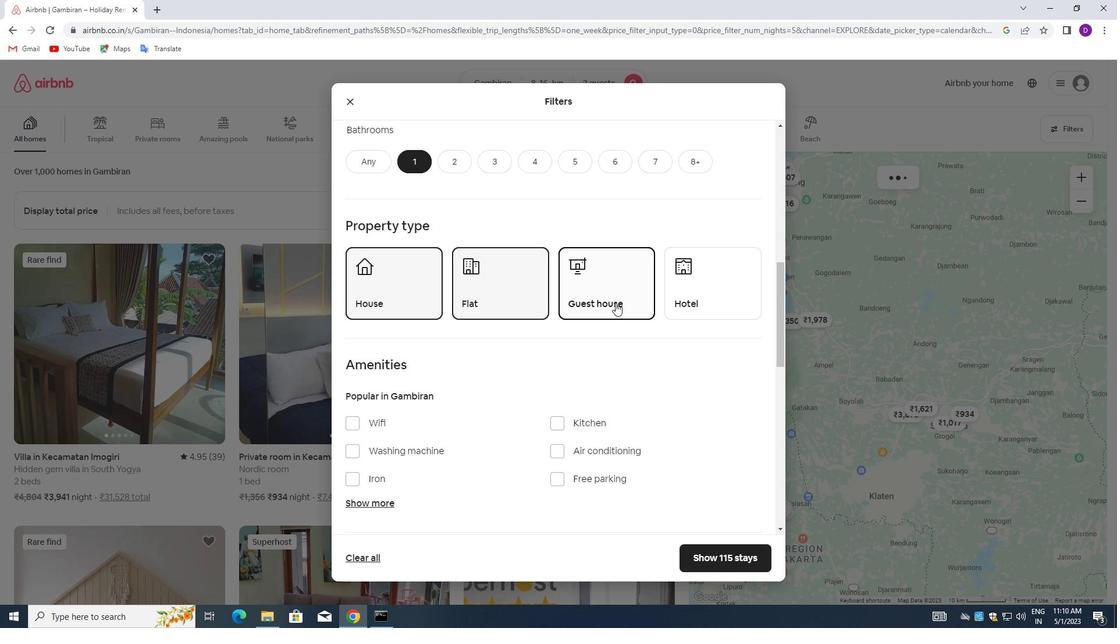 
Action: Mouse pressed left at (692, 286)
Screenshot: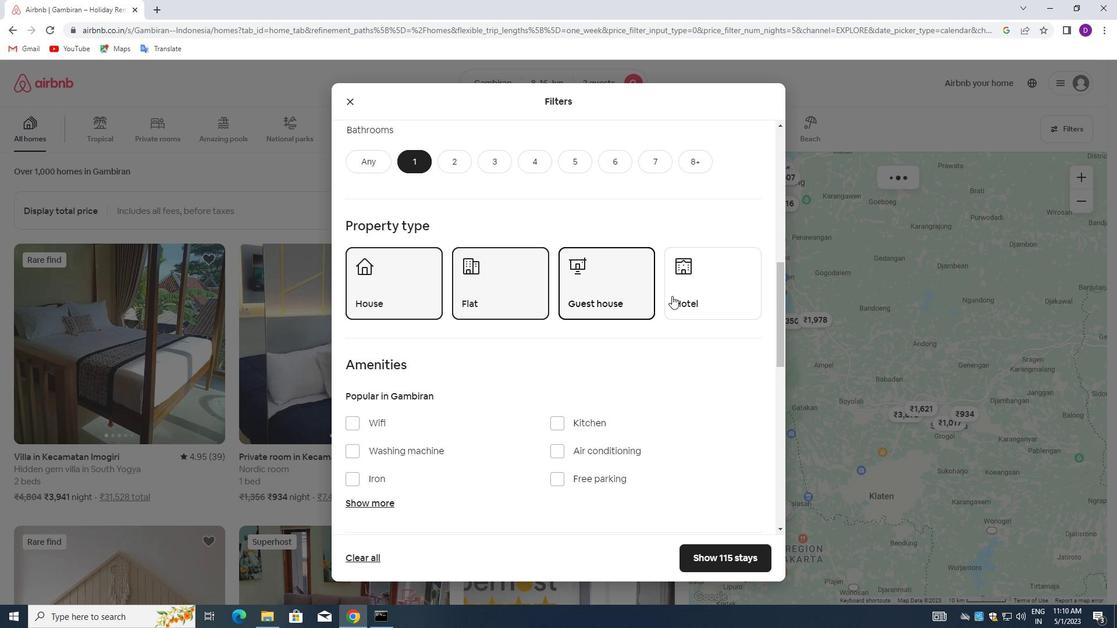 
Action: Mouse moved to (483, 349)
Screenshot: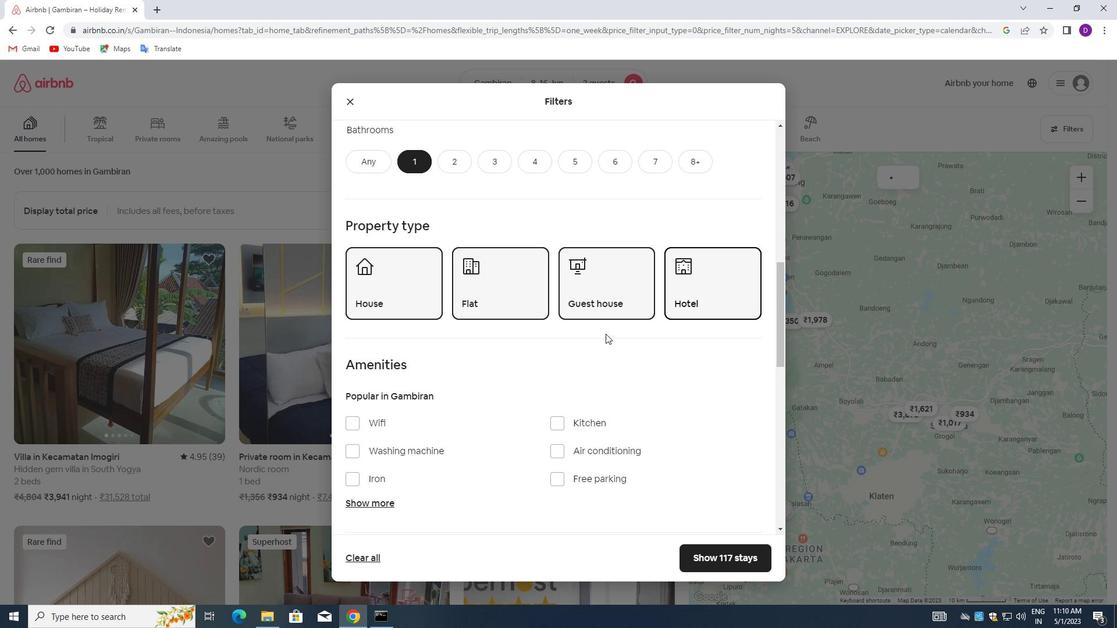 
Action: Mouse scrolled (483, 349) with delta (0, 0)
Screenshot: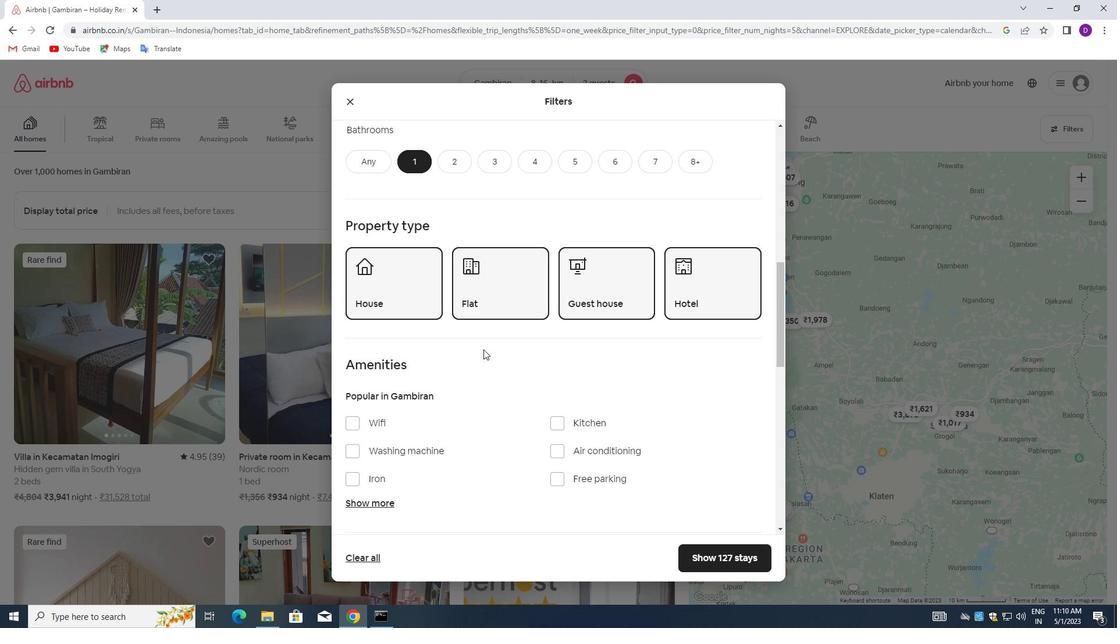 
Action: Mouse scrolled (483, 349) with delta (0, 0)
Screenshot: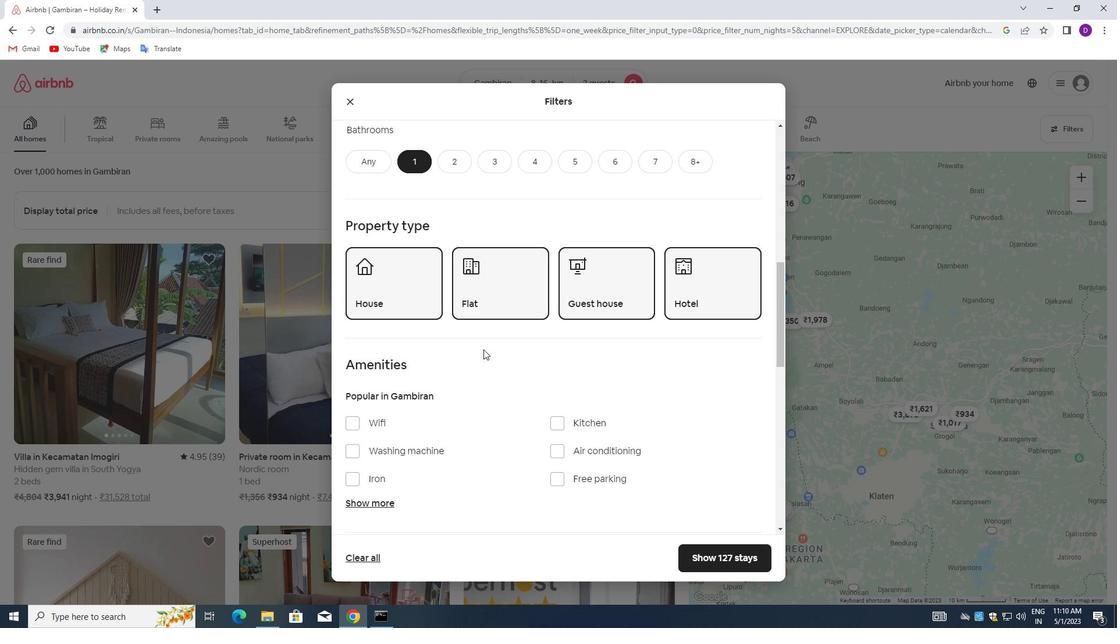 
Action: Mouse moved to (354, 306)
Screenshot: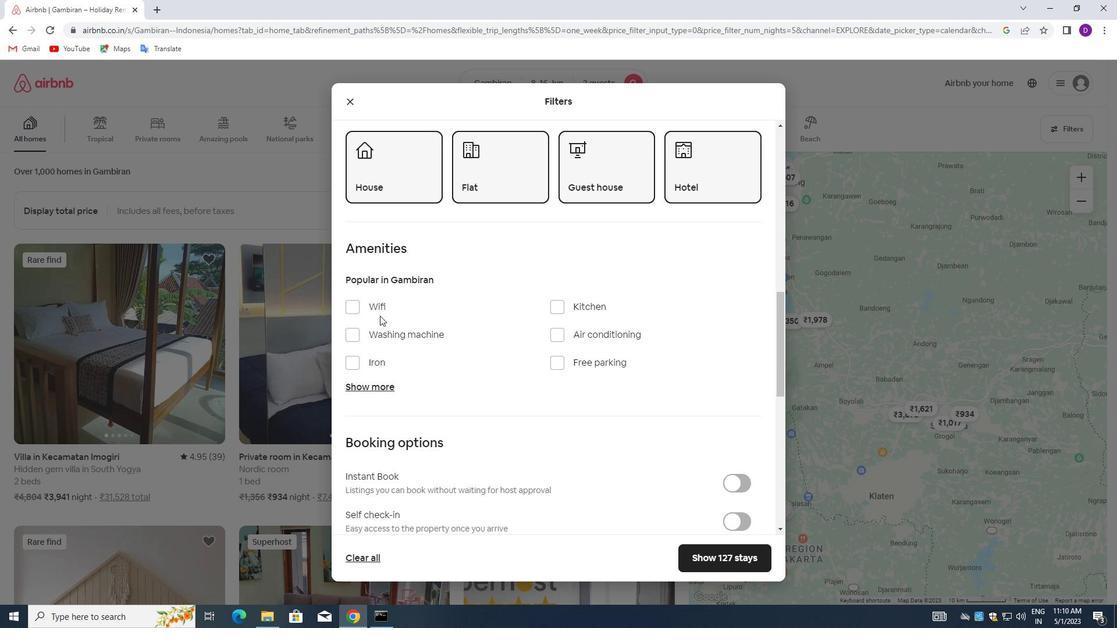 
Action: Mouse pressed left at (354, 306)
Screenshot: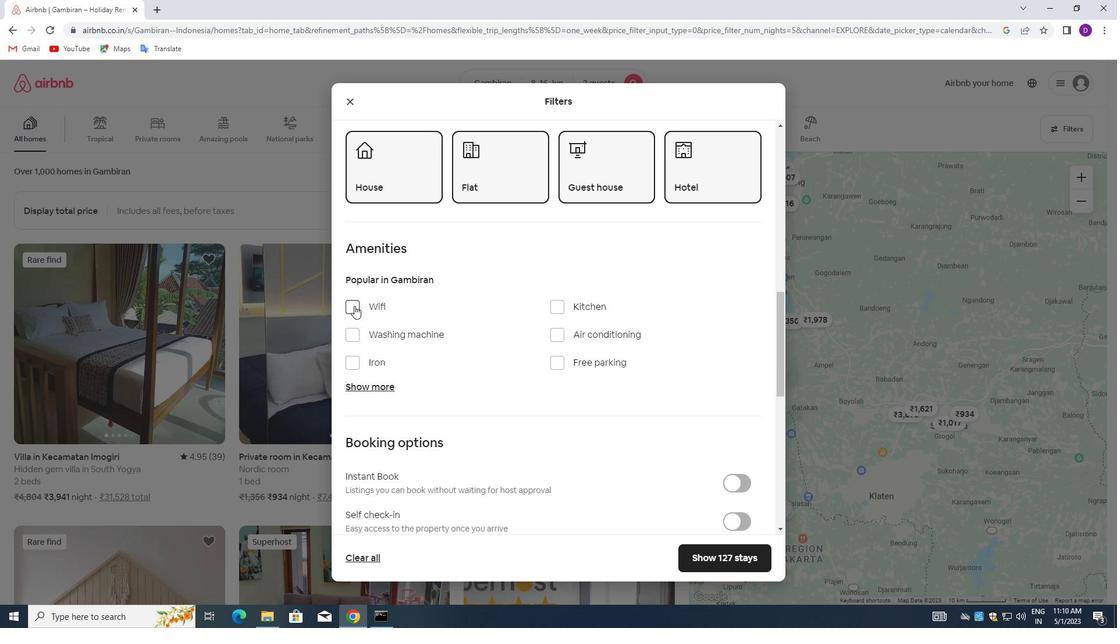 
Action: Mouse moved to (455, 330)
Screenshot: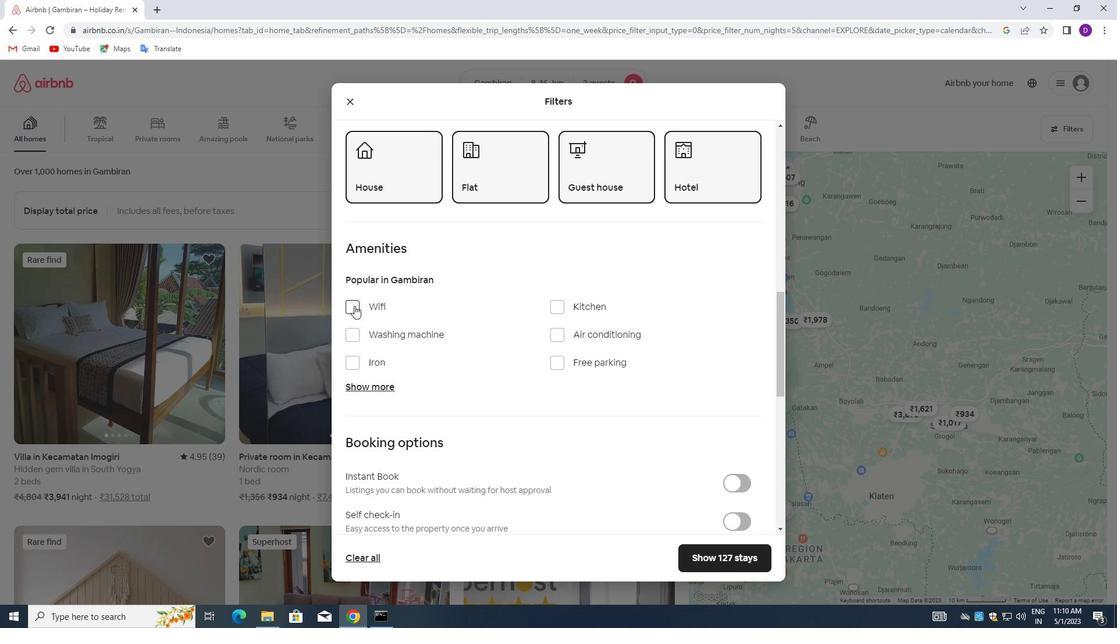 
Action: Mouse scrolled (455, 329) with delta (0, 0)
Screenshot: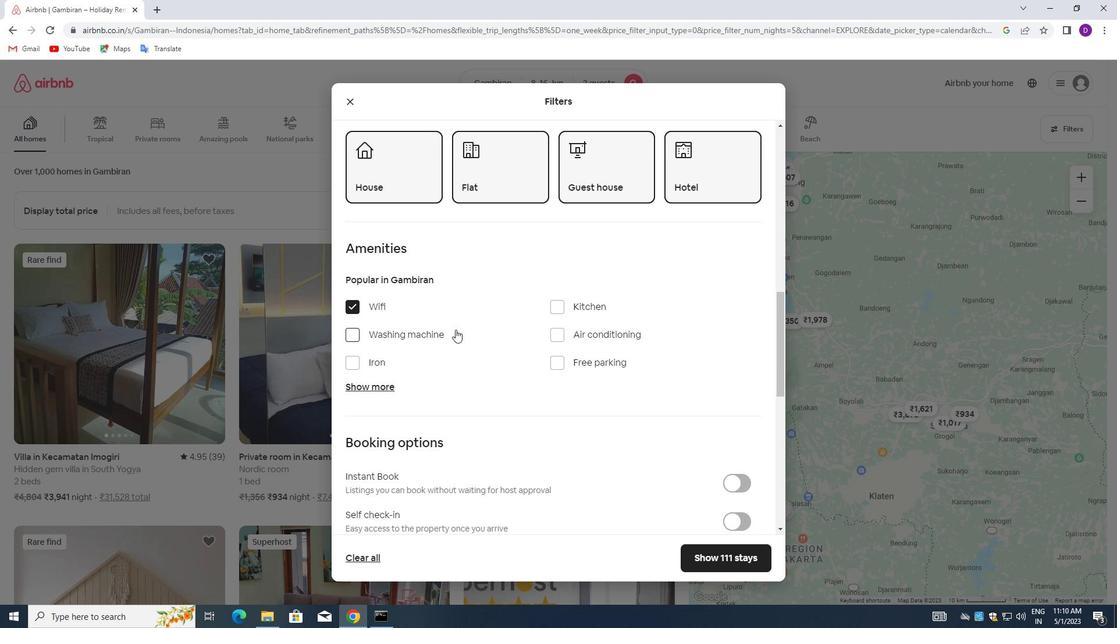 
Action: Mouse scrolled (455, 329) with delta (0, 0)
Screenshot: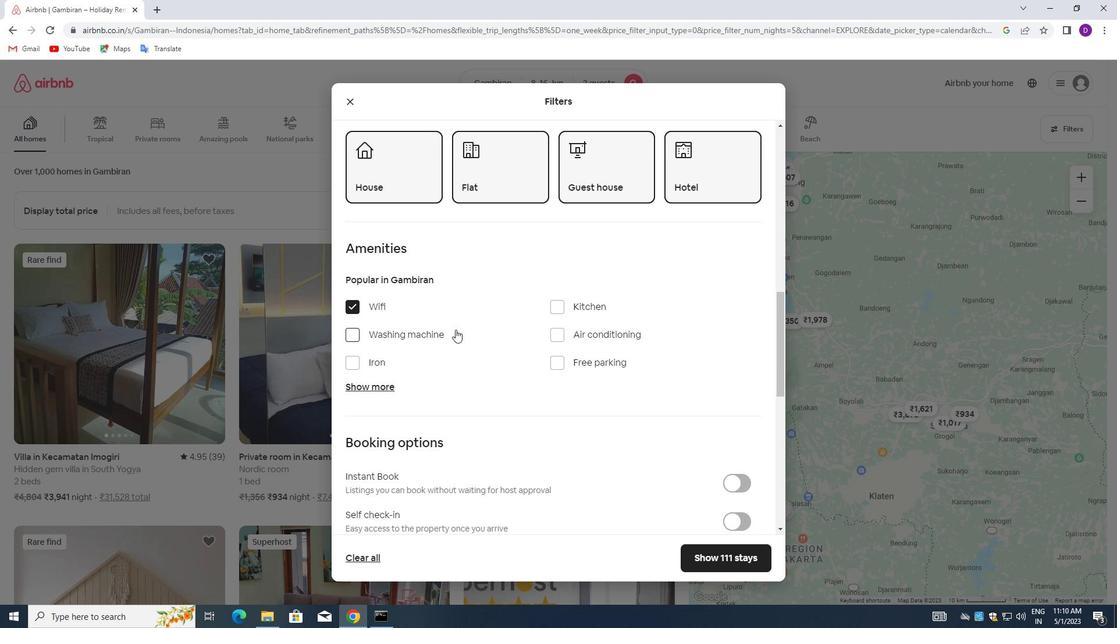
Action: Mouse scrolled (455, 329) with delta (0, 0)
Screenshot: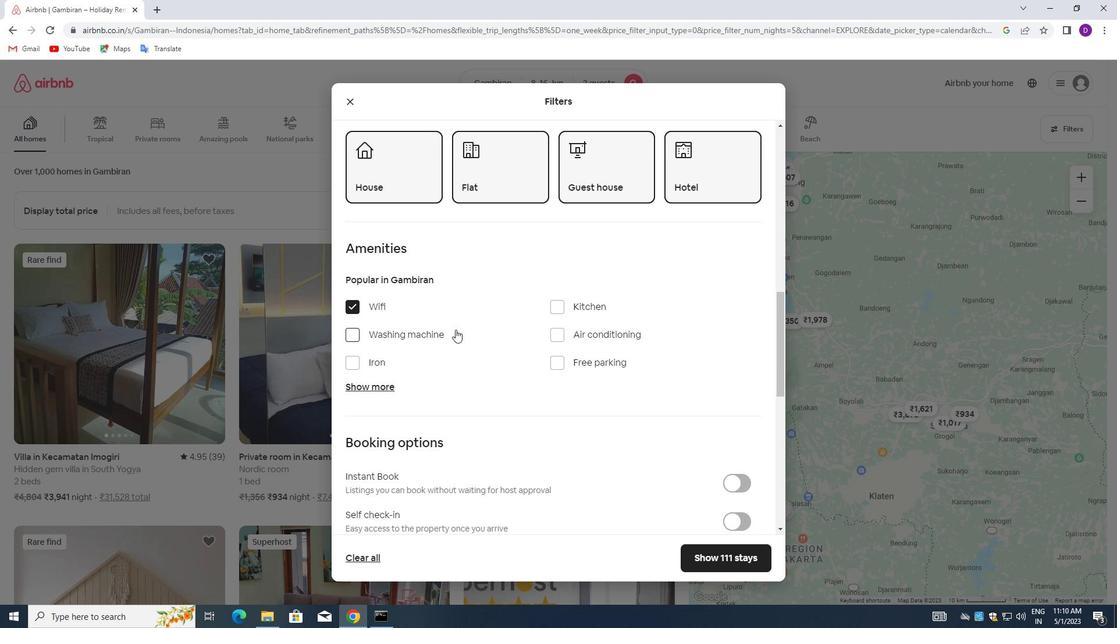 
Action: Mouse moved to (728, 341)
Screenshot: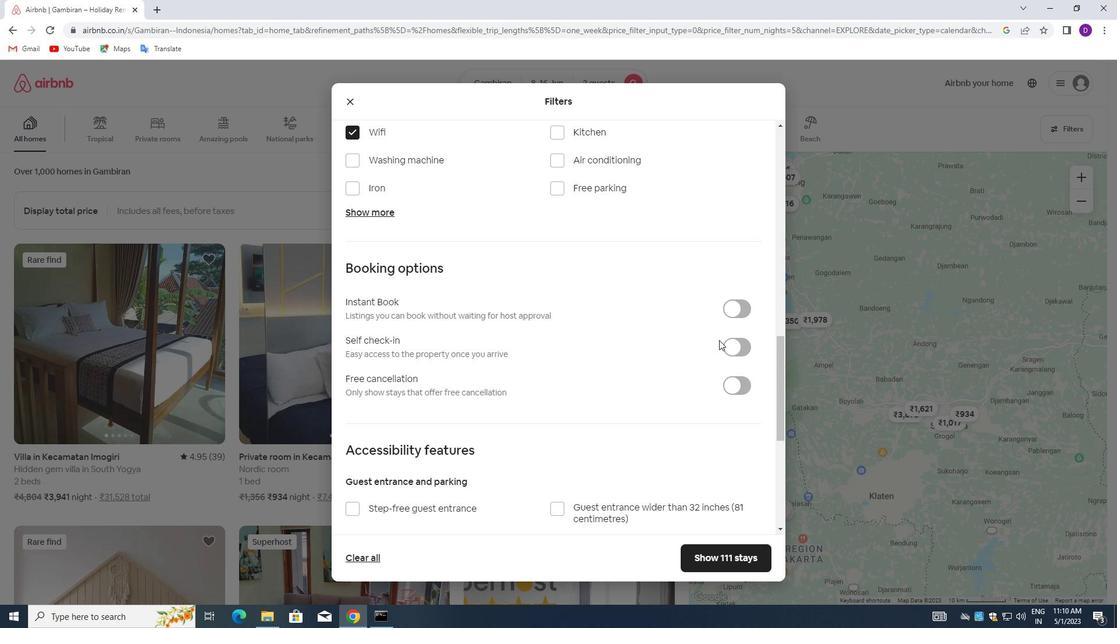 
Action: Mouse pressed left at (728, 341)
Screenshot: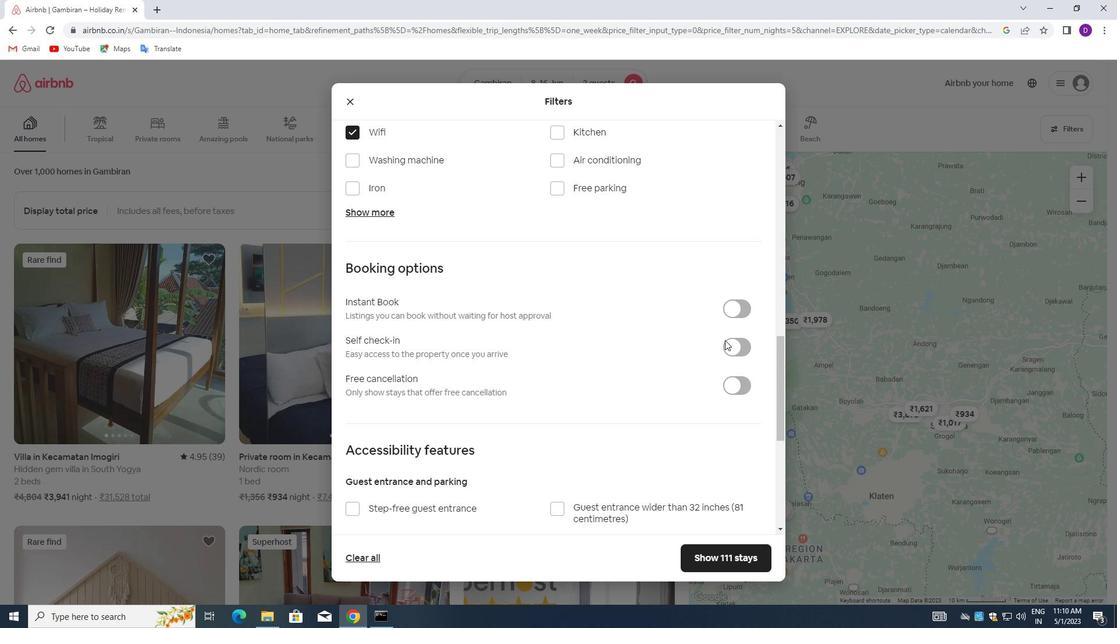 
Action: Mouse moved to (527, 339)
Screenshot: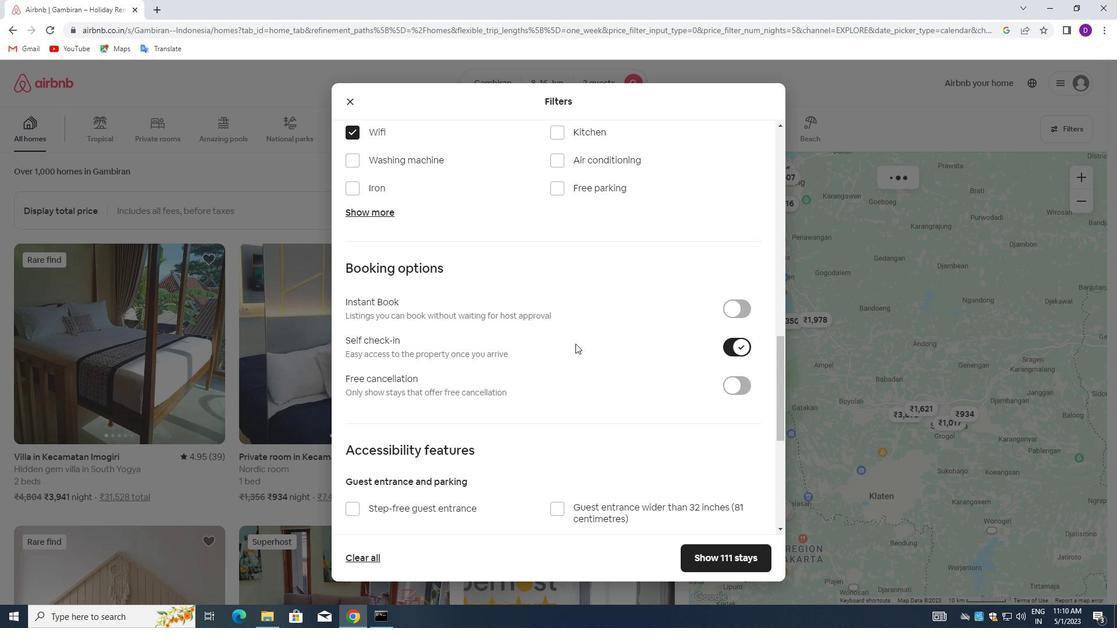 
Action: Mouse scrolled (527, 339) with delta (0, 0)
Screenshot: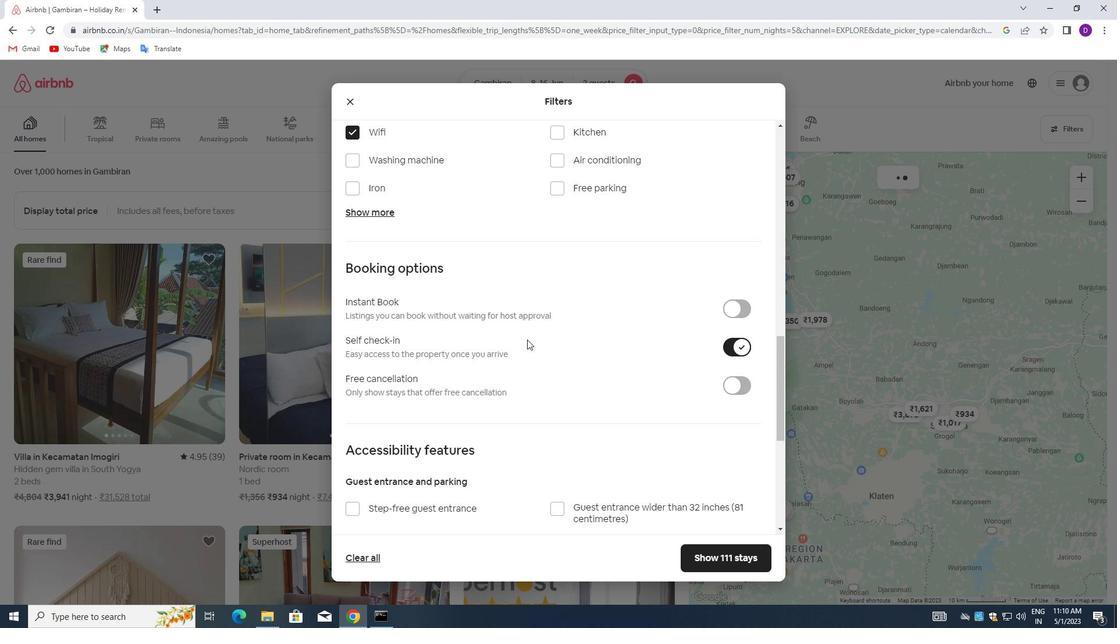 
Action: Mouse moved to (525, 341)
Screenshot: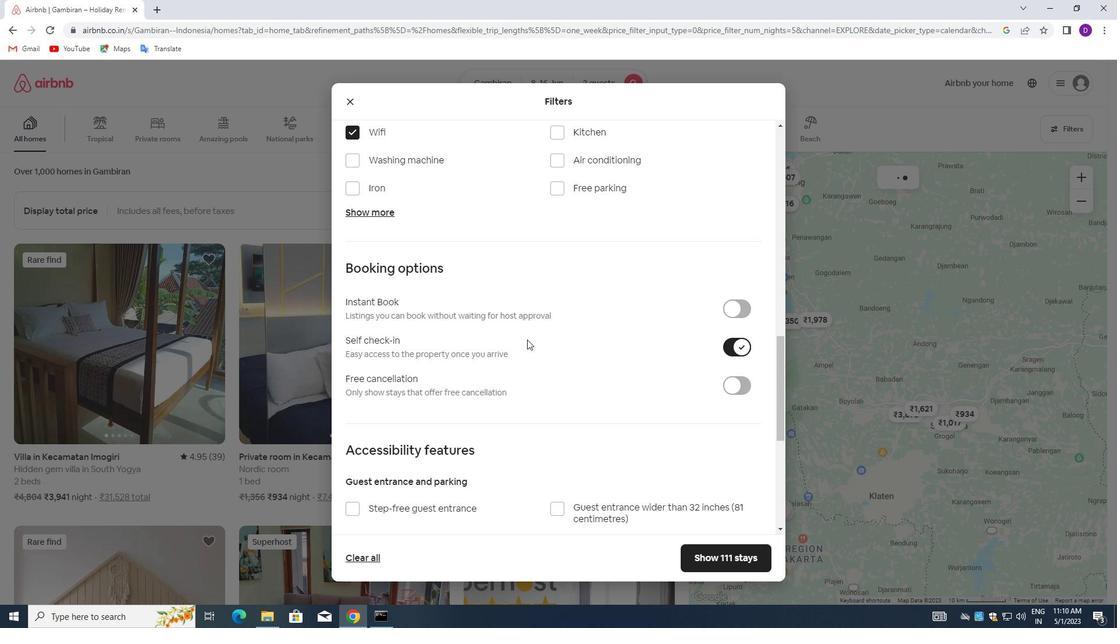 
Action: Mouse scrolled (525, 340) with delta (0, 0)
Screenshot: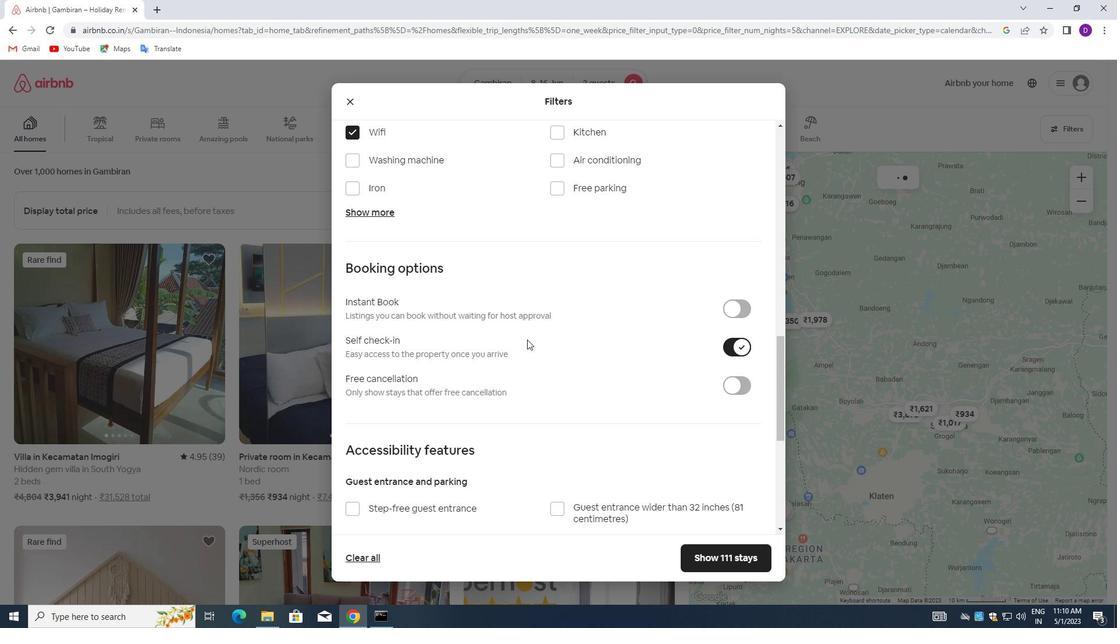 
Action: Mouse moved to (522, 344)
Screenshot: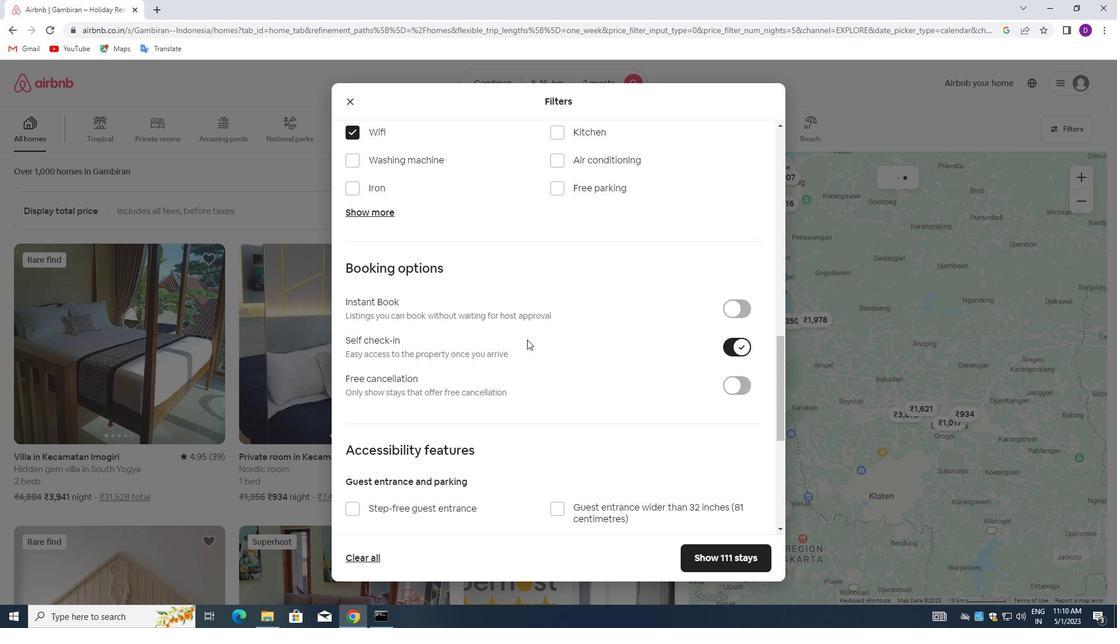 
Action: Mouse scrolled (522, 344) with delta (0, 0)
Screenshot: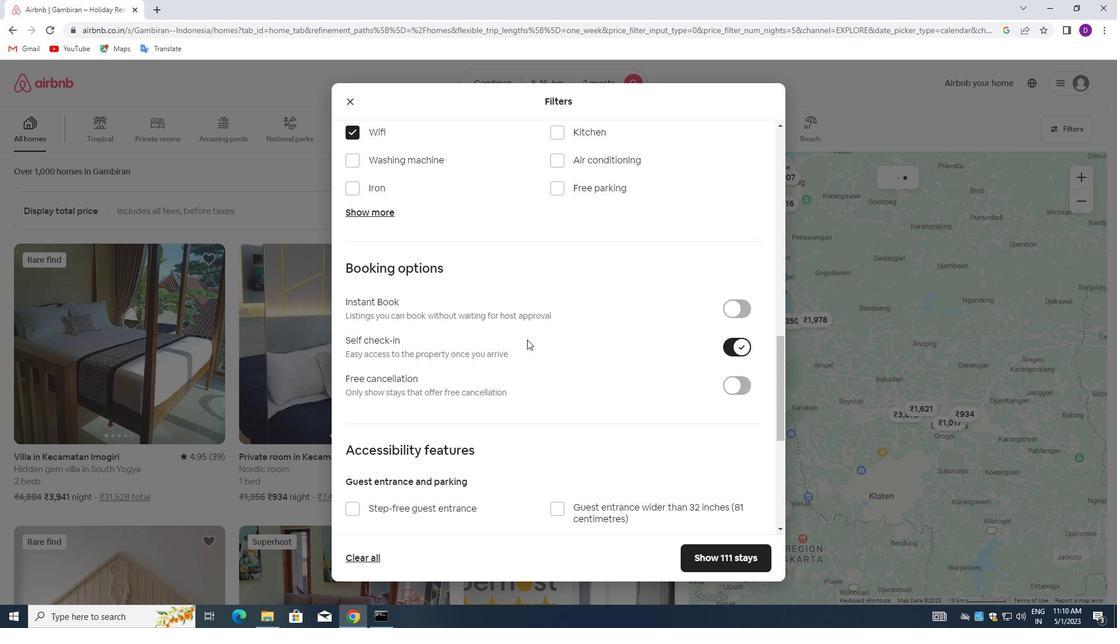 
Action: Mouse moved to (519, 346)
Screenshot: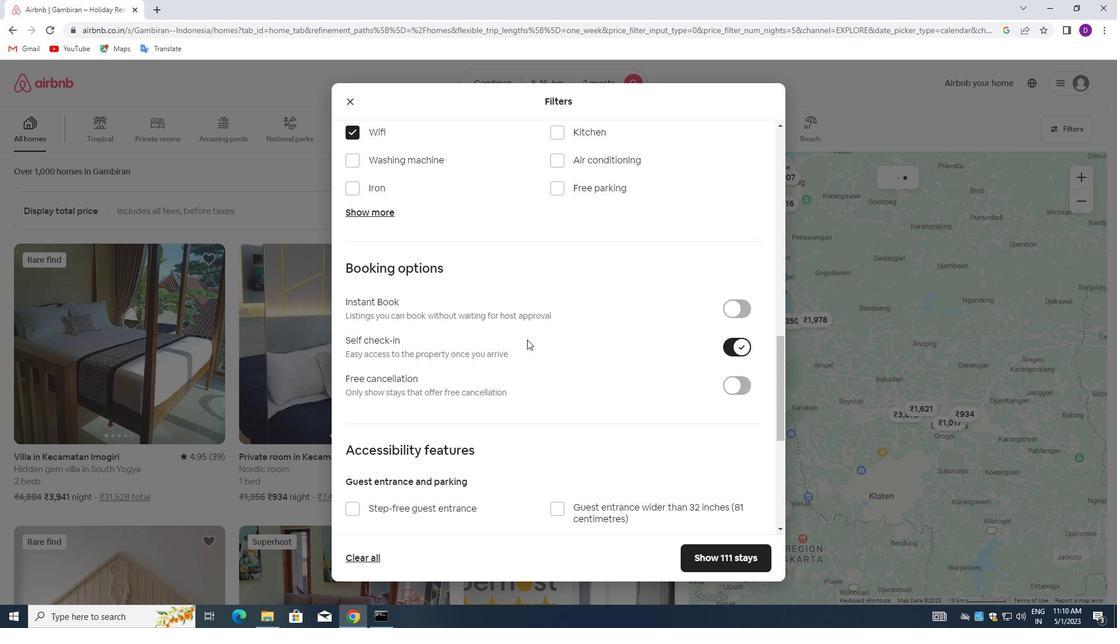 
Action: Mouse scrolled (519, 345) with delta (0, 0)
Screenshot: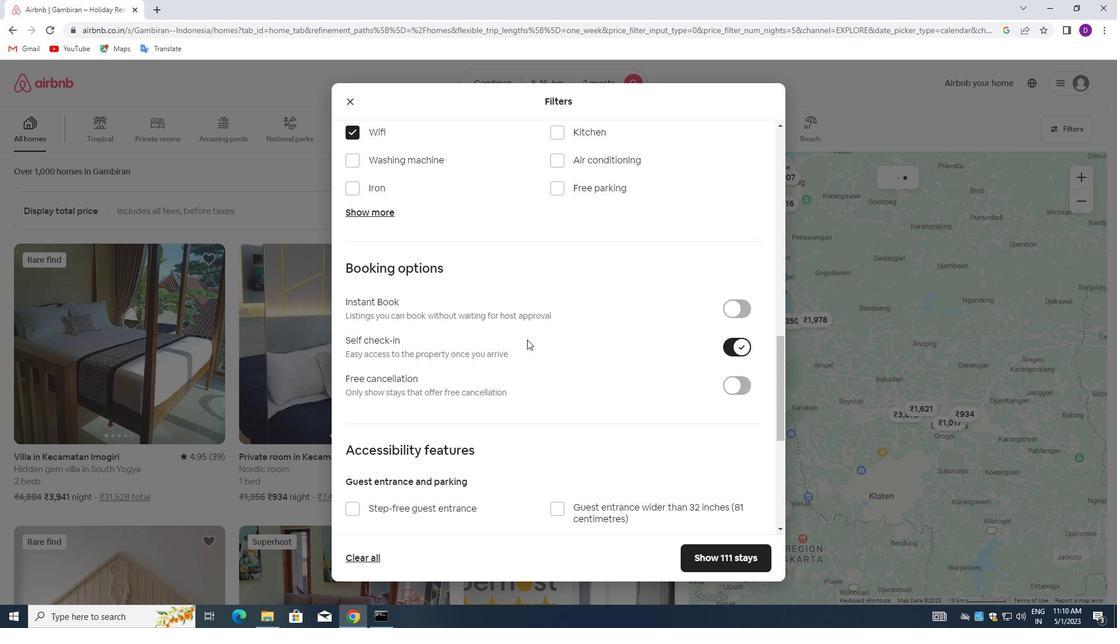 
Action: Mouse moved to (517, 346)
Screenshot: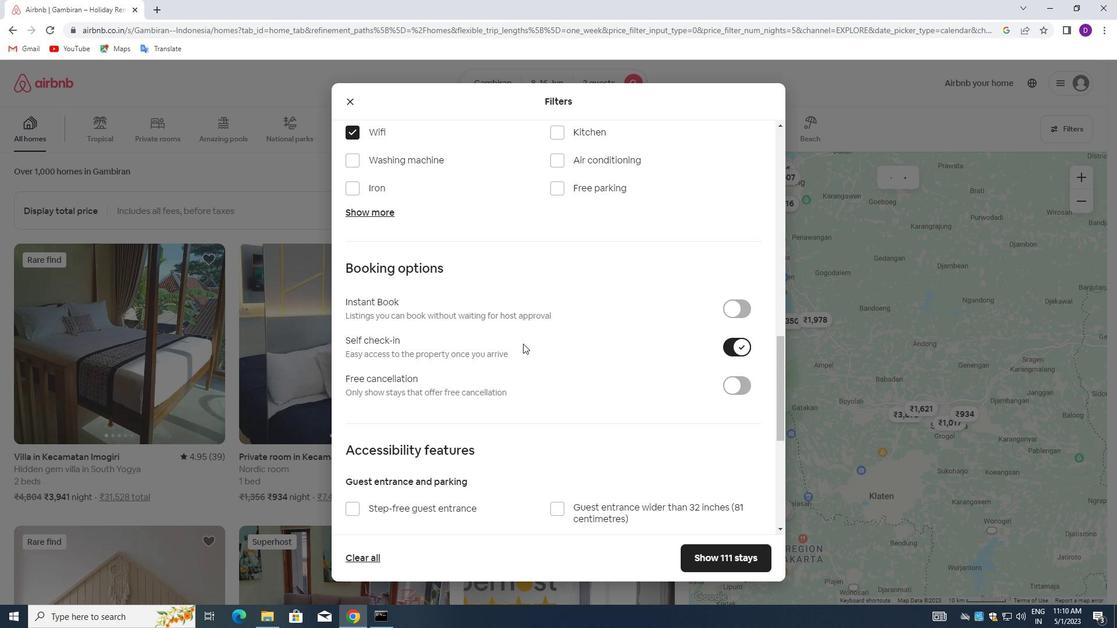 
Action: Mouse scrolled (517, 345) with delta (0, 0)
Screenshot: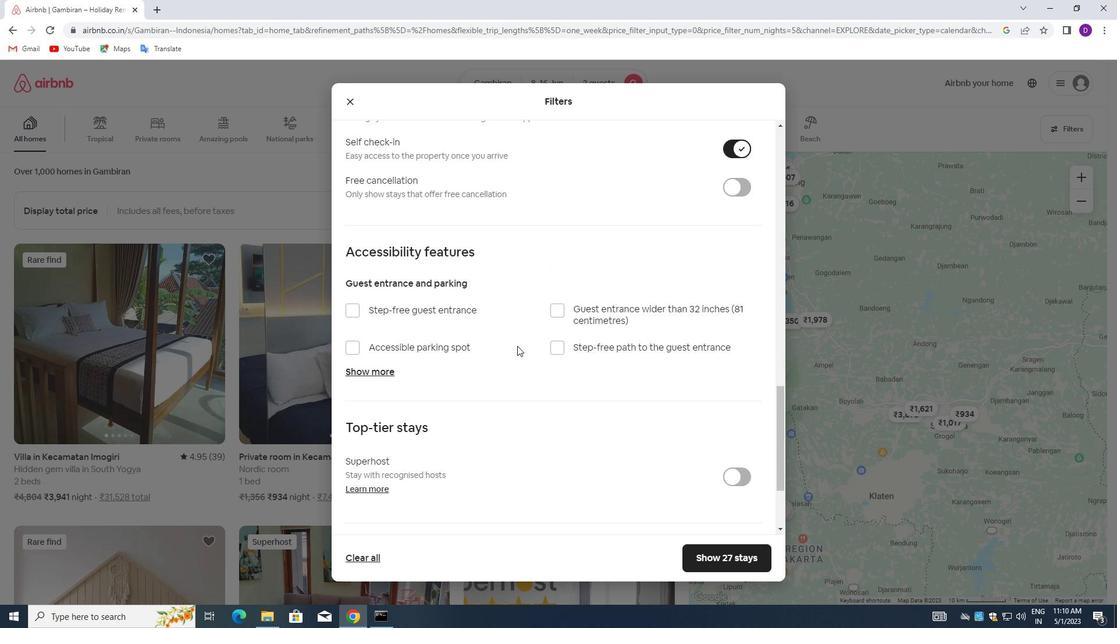 
Action: Mouse moved to (516, 351)
Screenshot: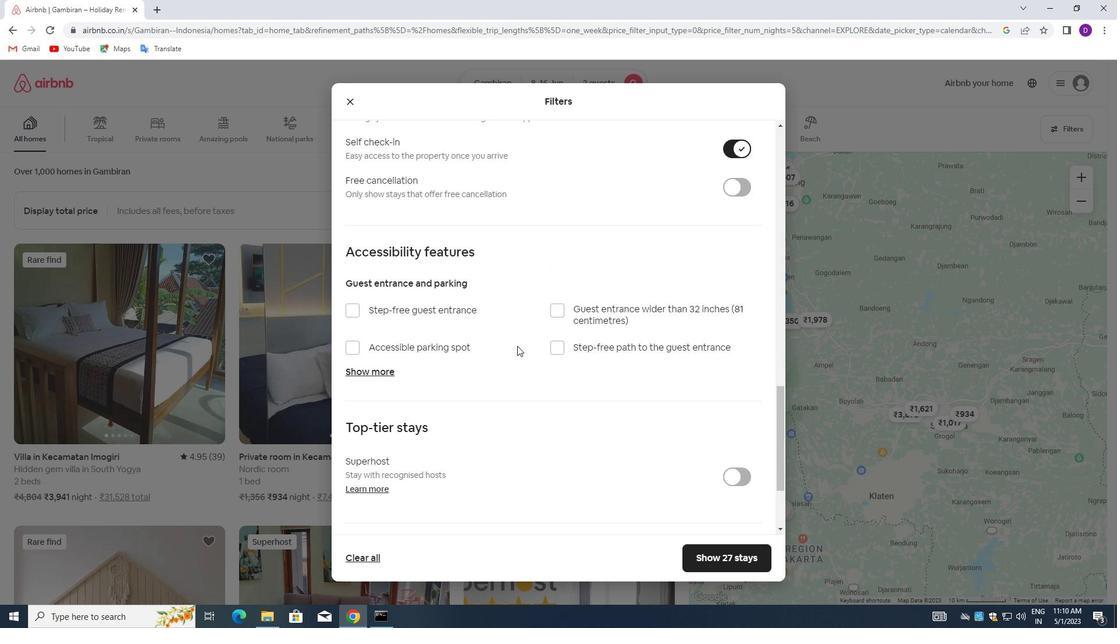 
Action: Mouse scrolled (516, 351) with delta (0, 0)
Screenshot: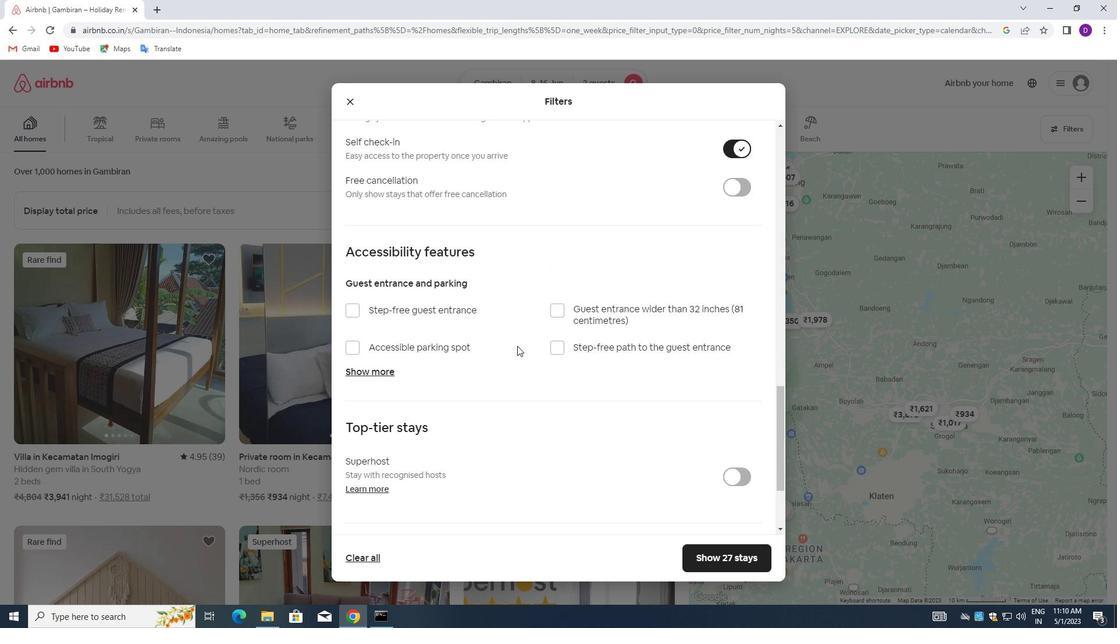 
Action: Mouse moved to (514, 357)
Screenshot: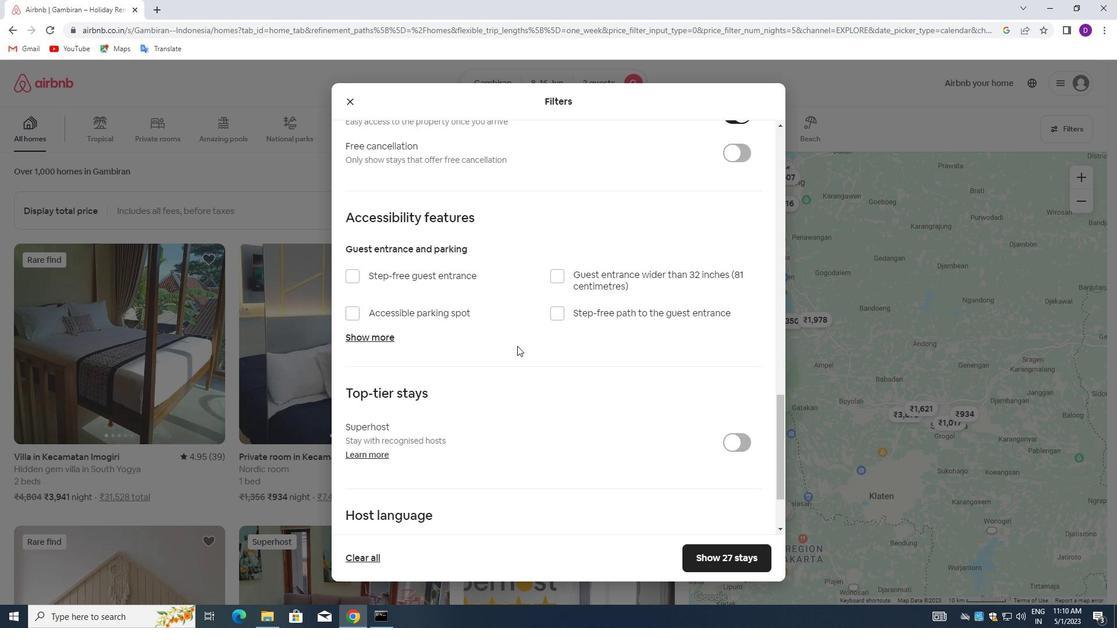 
Action: Mouse scrolled (514, 357) with delta (0, 0)
Screenshot: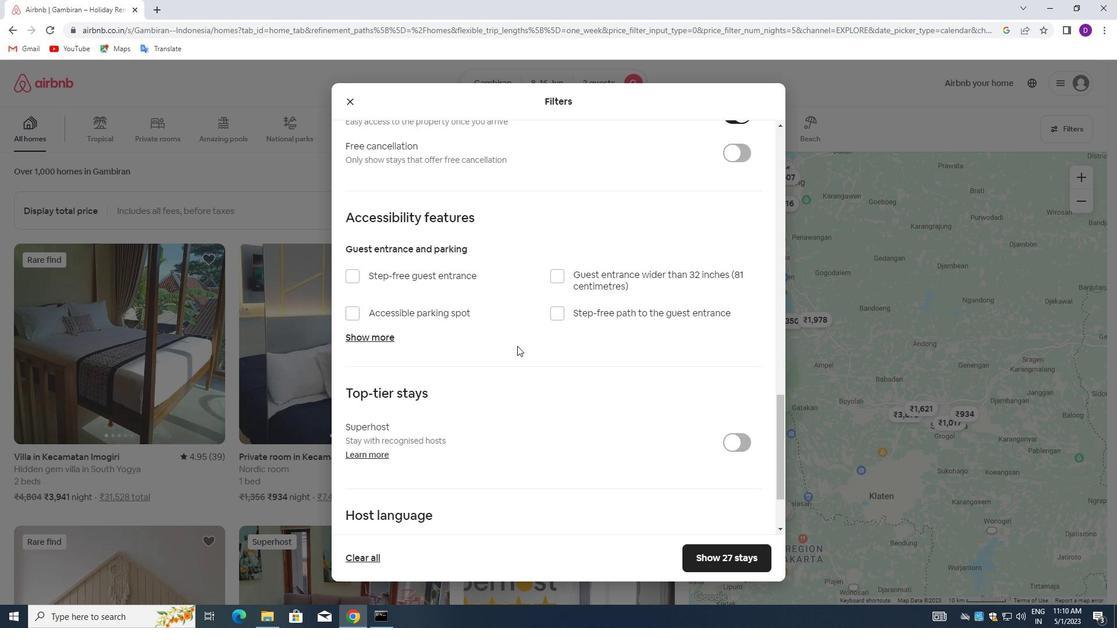 
Action: Mouse moved to (511, 363)
Screenshot: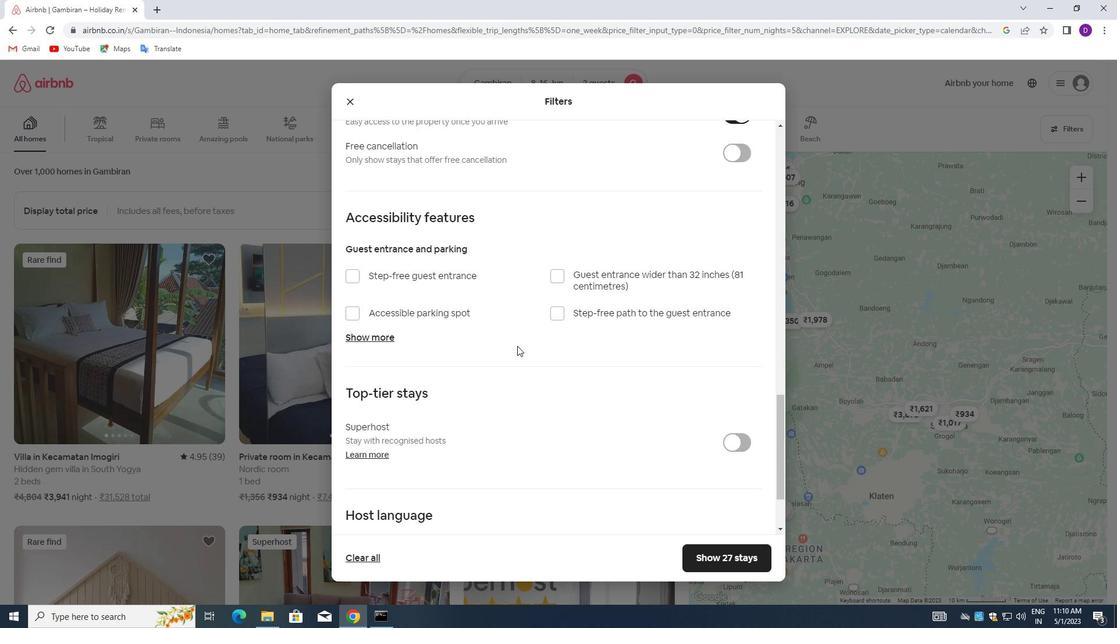 
Action: Mouse scrolled (511, 362) with delta (0, 0)
Screenshot: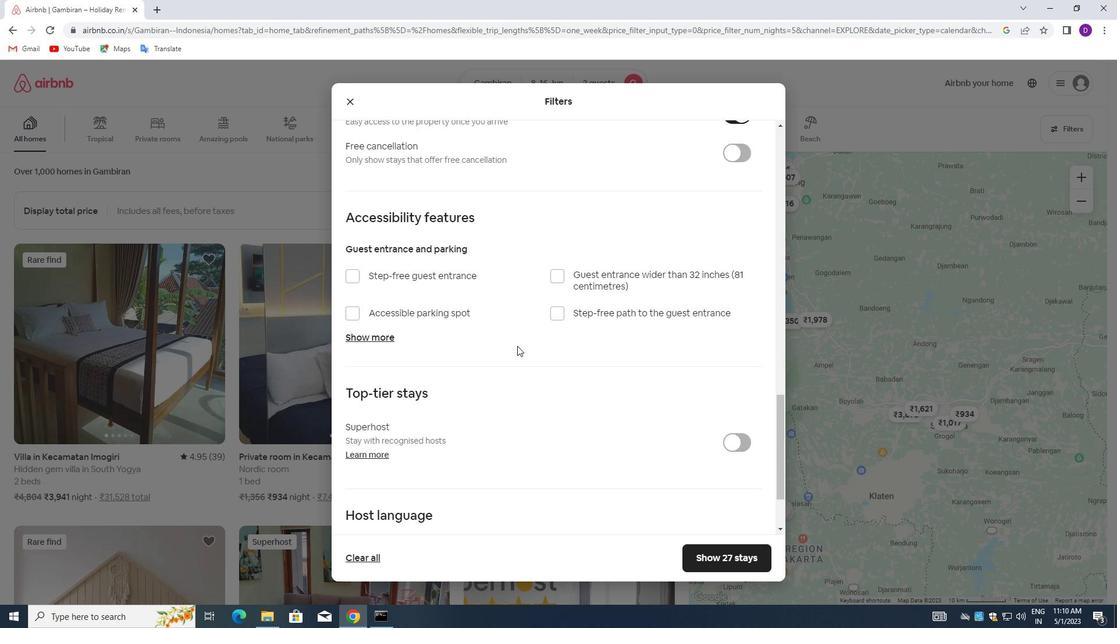 
Action: Mouse moved to (358, 449)
Screenshot: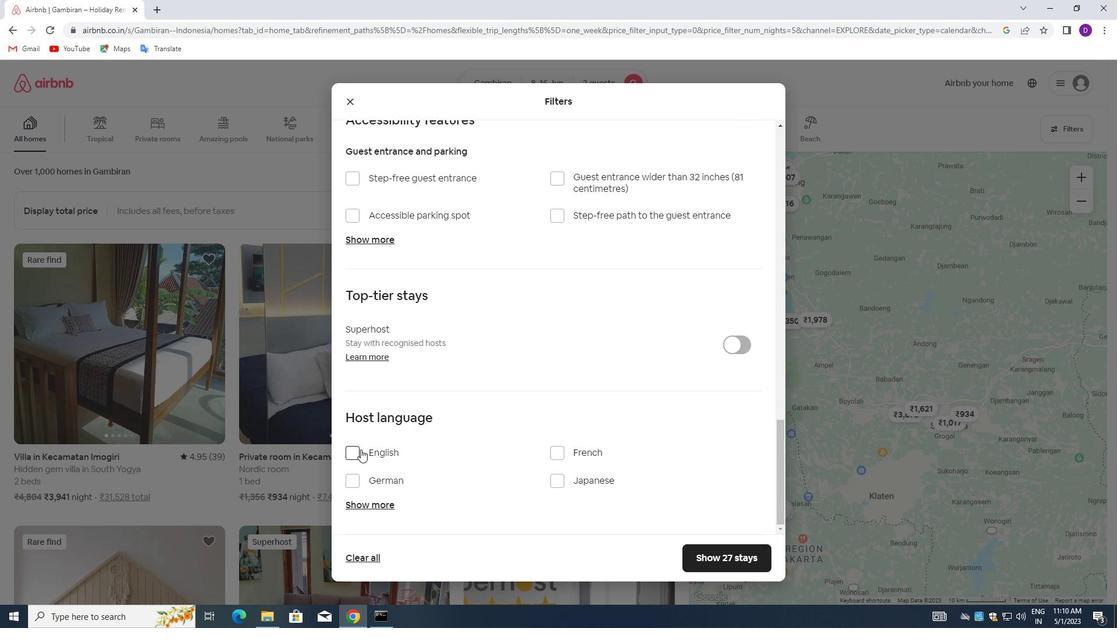 
Action: Mouse pressed left at (358, 449)
Screenshot: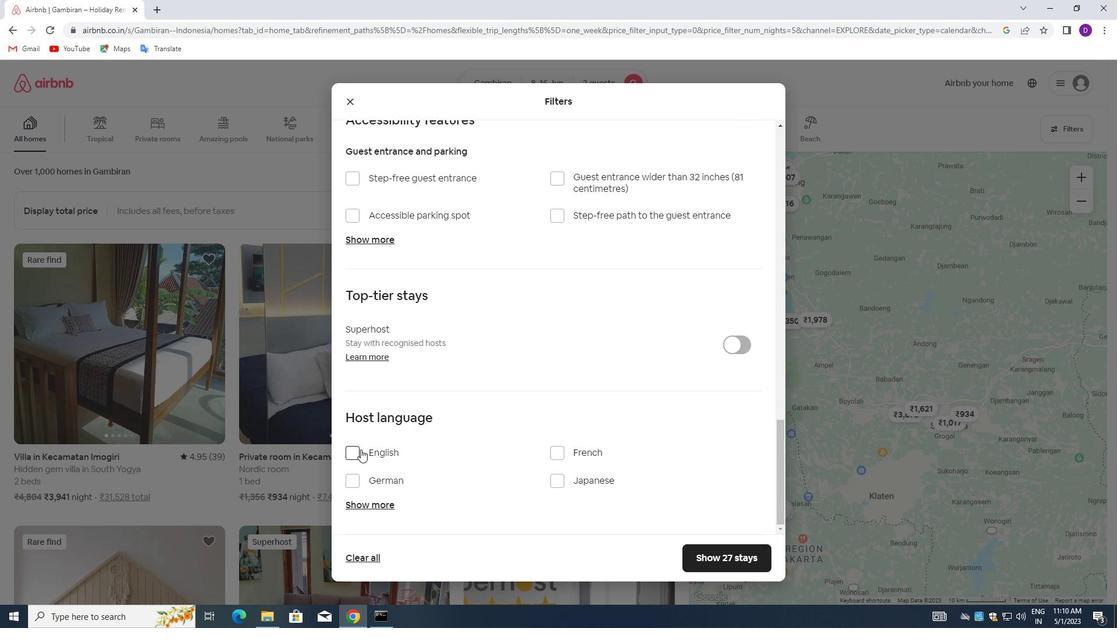 
Action: Mouse moved to (719, 558)
Screenshot: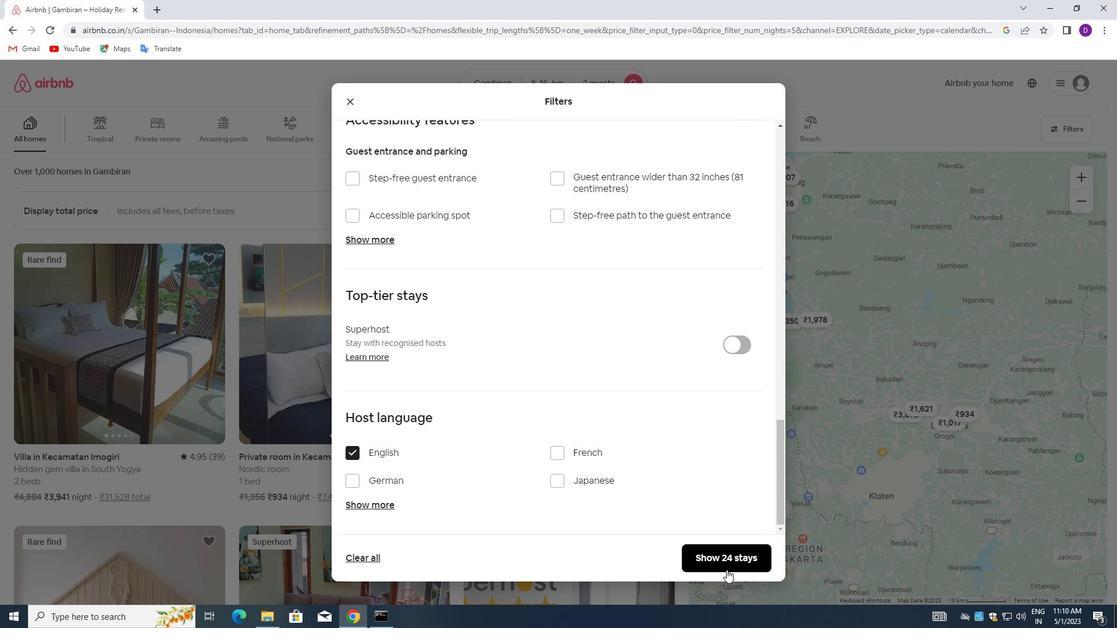 
Action: Mouse pressed left at (719, 558)
Screenshot: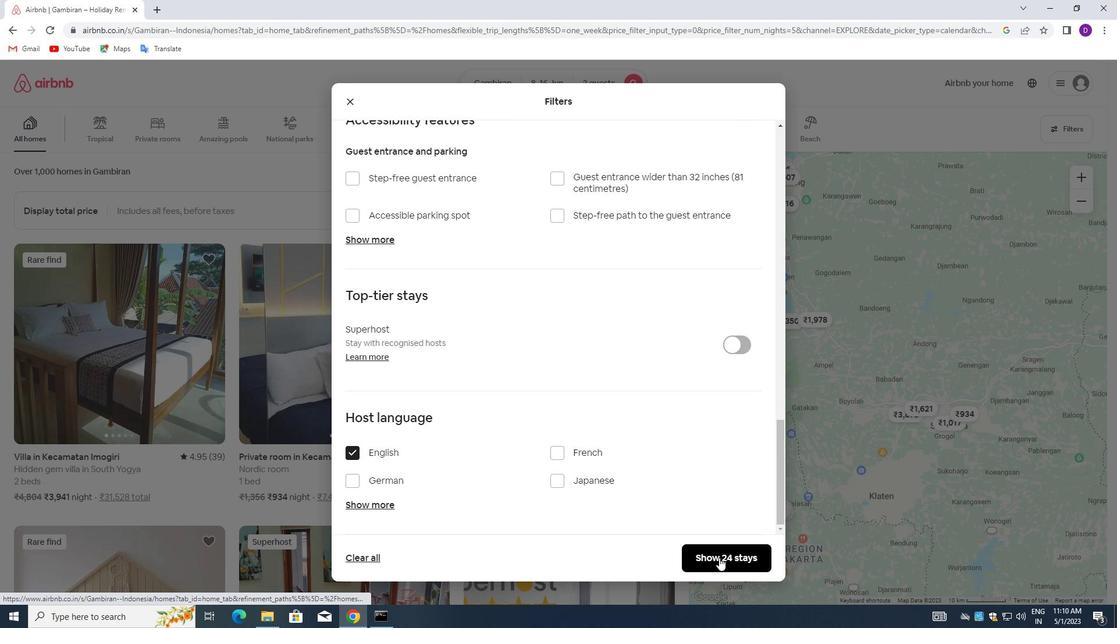 
Action: Mouse moved to (614, 471)
Screenshot: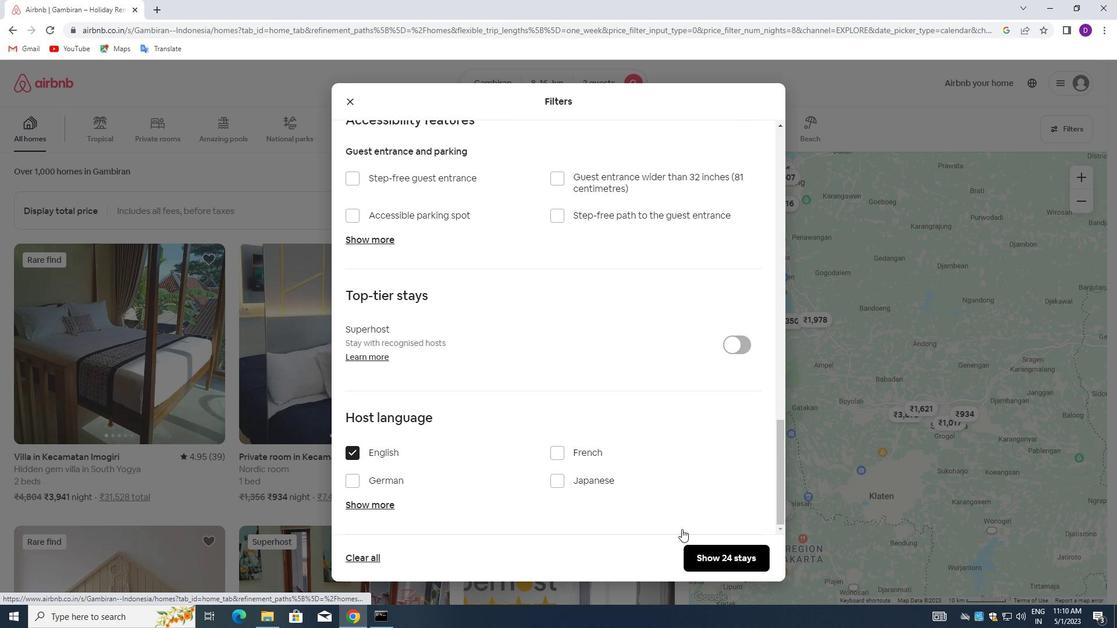 
